 Task: Add a signature Maurice Nelson containing With sincere appreciation and gratitude, Maurice Nelson to email address softage.3@softage.net and add a folder Rules and regulations
Action: Mouse moved to (35, 83)
Screenshot: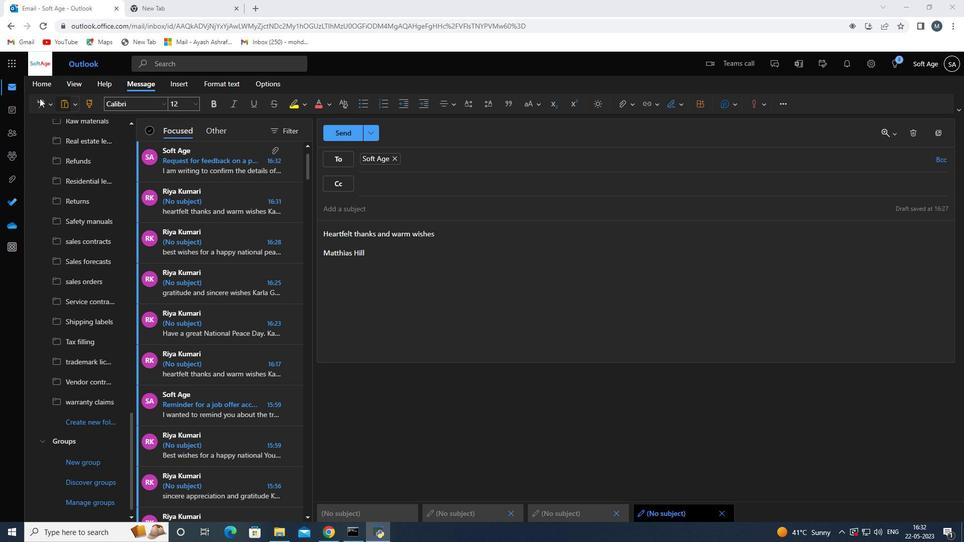 
Action: Mouse pressed left at (35, 83)
Screenshot: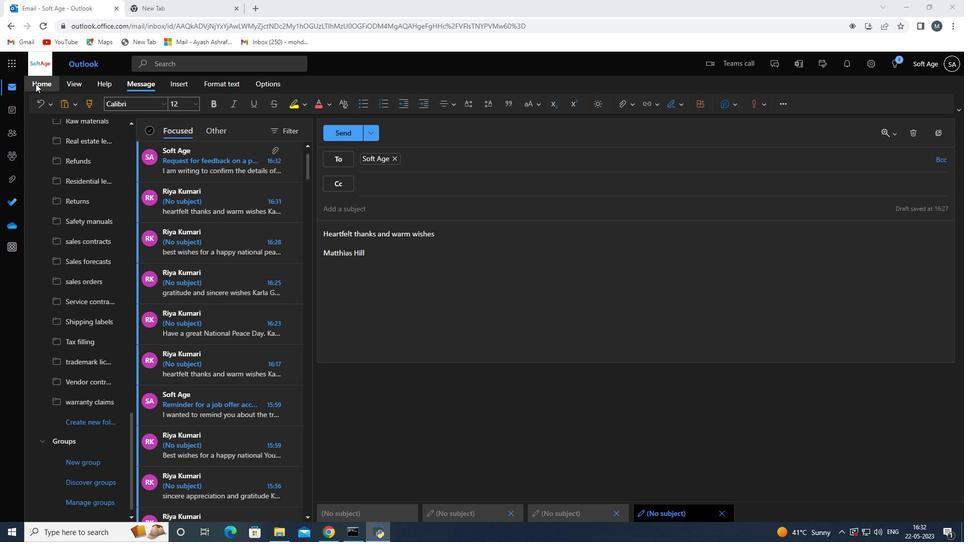 
Action: Mouse moved to (129, 101)
Screenshot: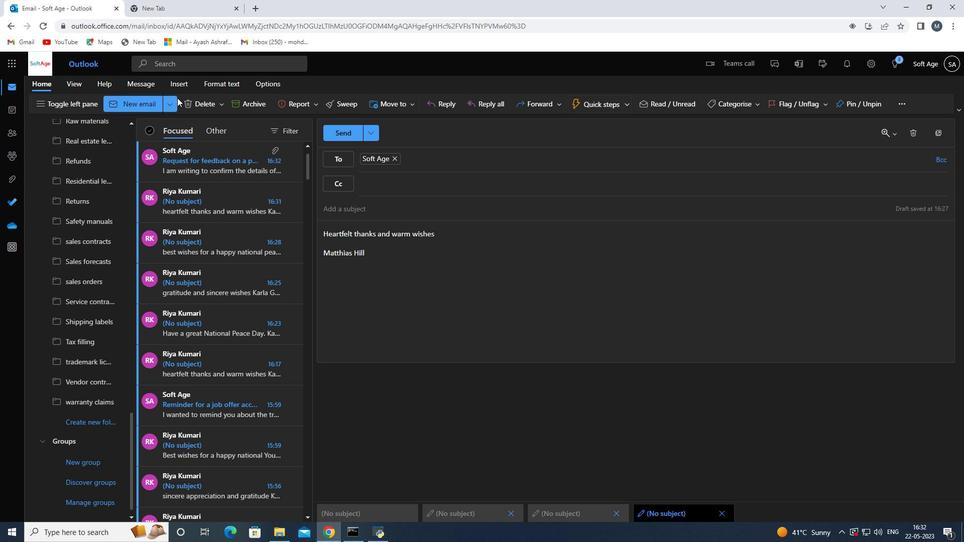 
Action: Mouse pressed left at (129, 101)
Screenshot: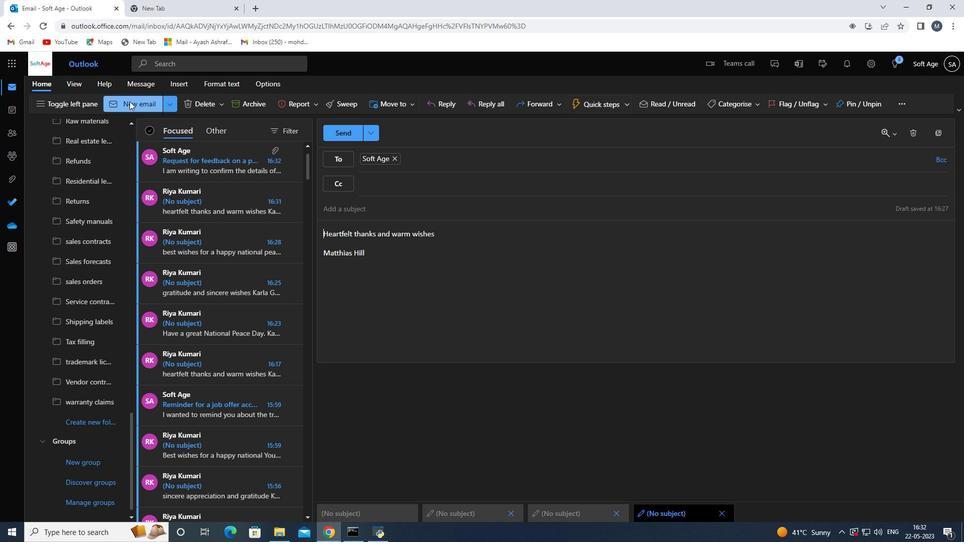 
Action: Mouse moved to (636, 107)
Screenshot: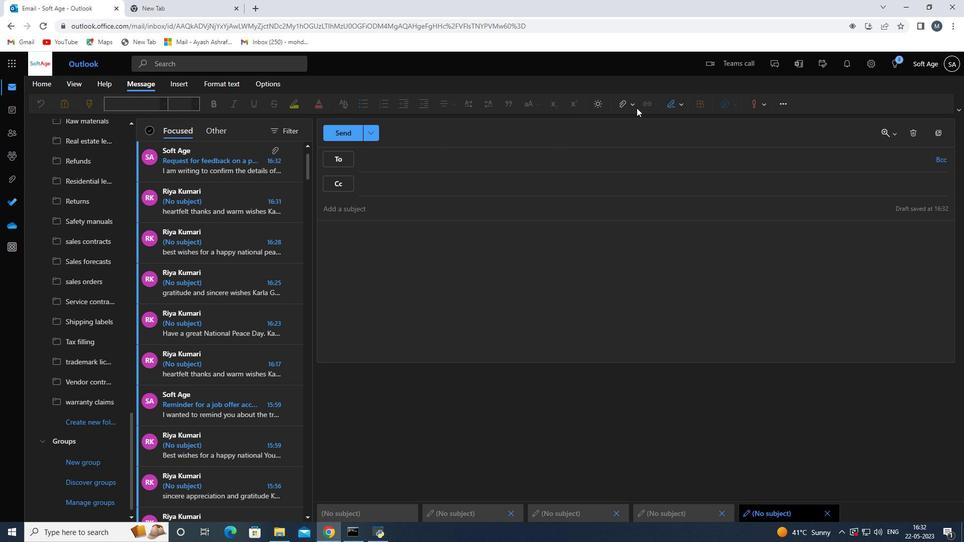 
Action: Mouse pressed left at (636, 107)
Screenshot: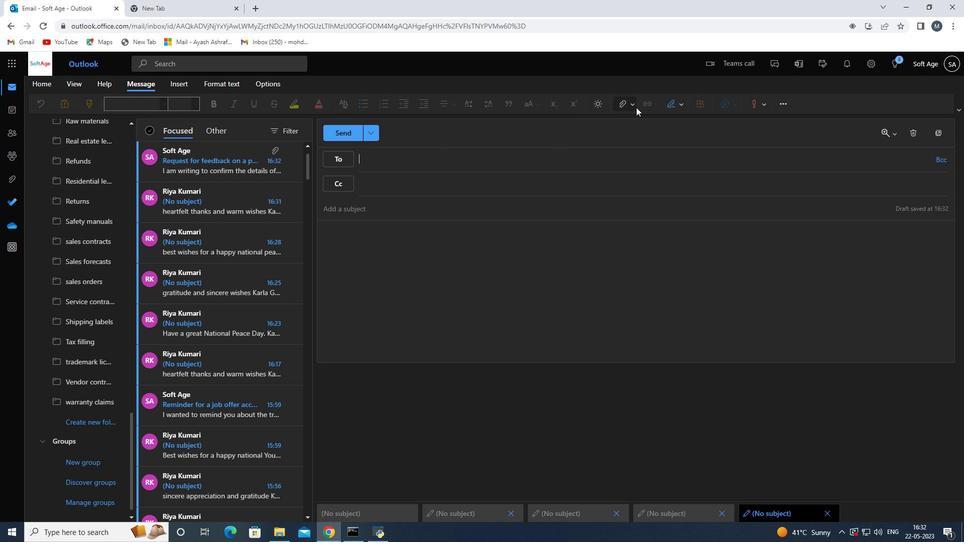 
Action: Mouse moved to (678, 108)
Screenshot: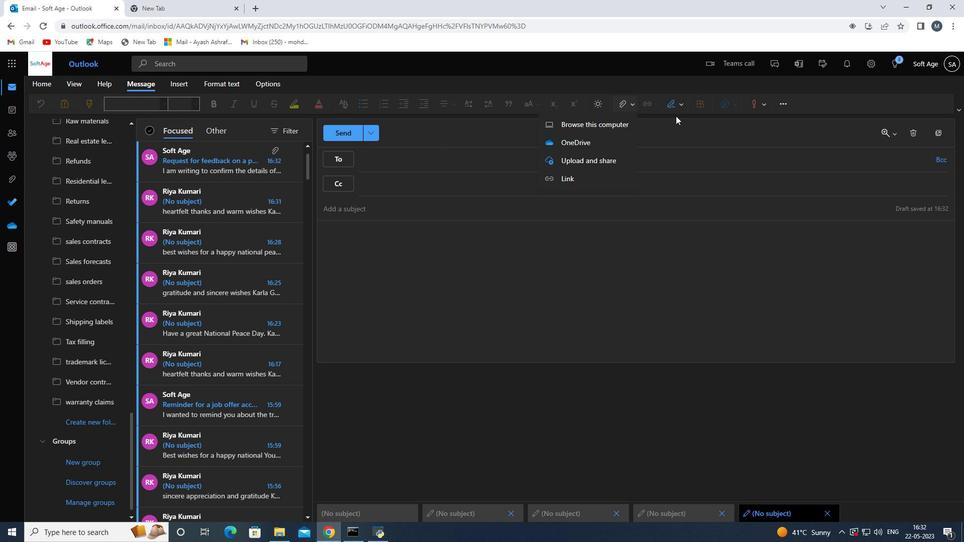 
Action: Mouse pressed left at (678, 108)
Screenshot: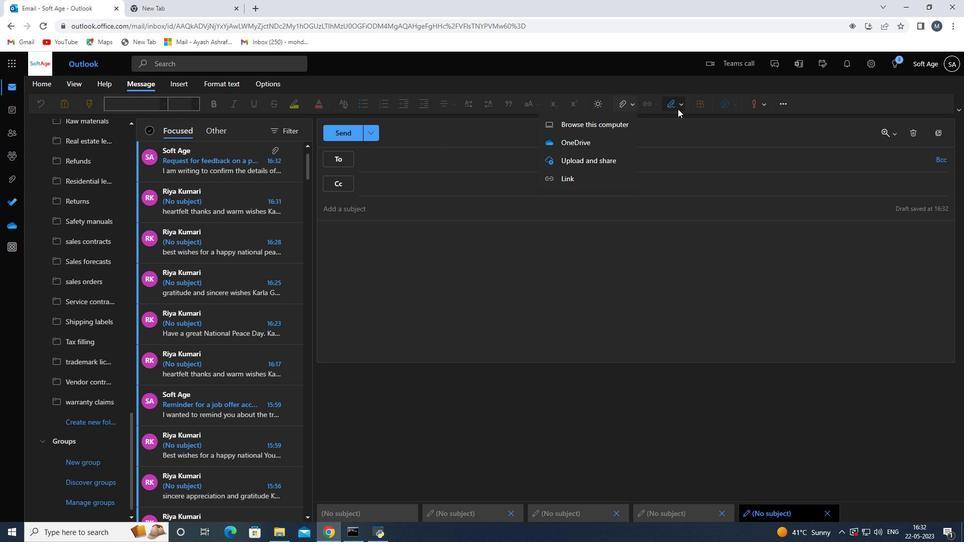 
Action: Mouse moved to (666, 144)
Screenshot: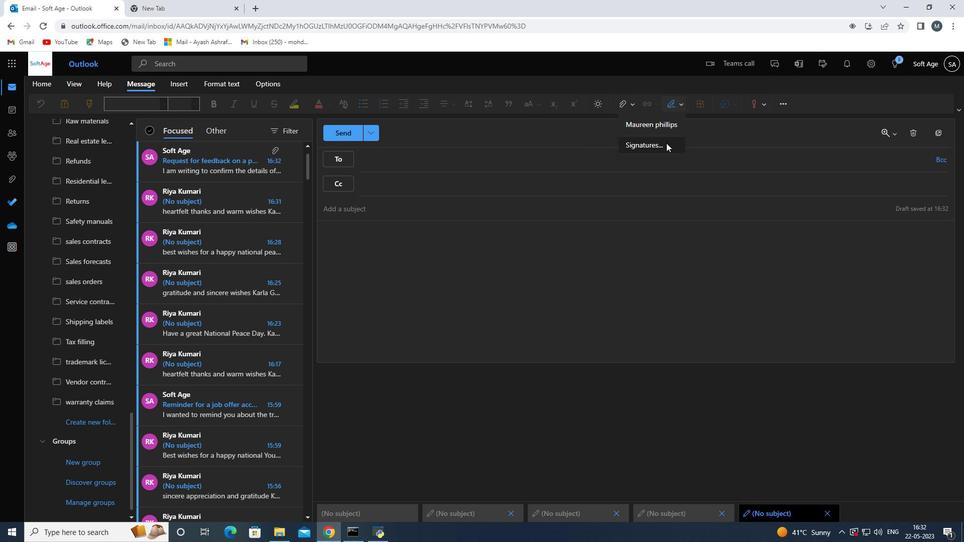 
Action: Mouse pressed left at (666, 144)
Screenshot: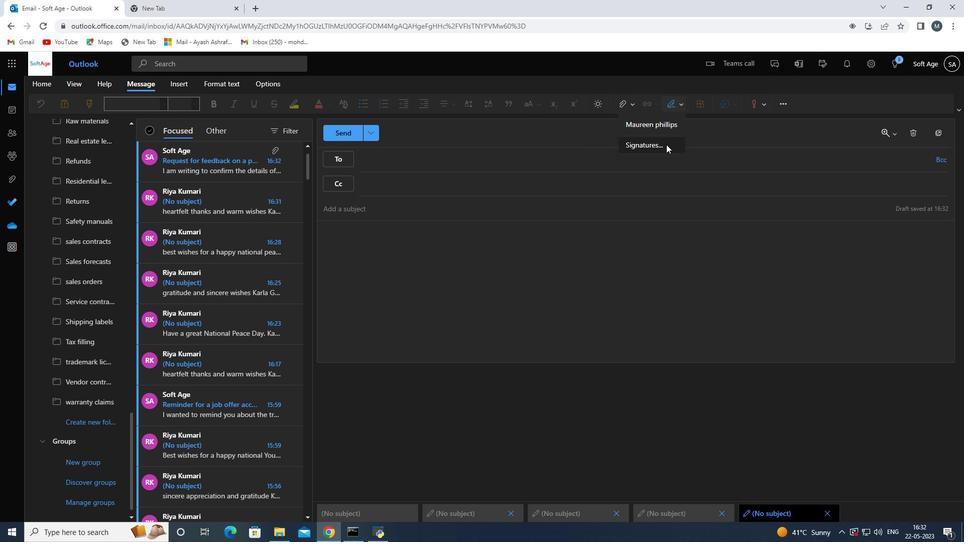 
Action: Mouse moved to (679, 183)
Screenshot: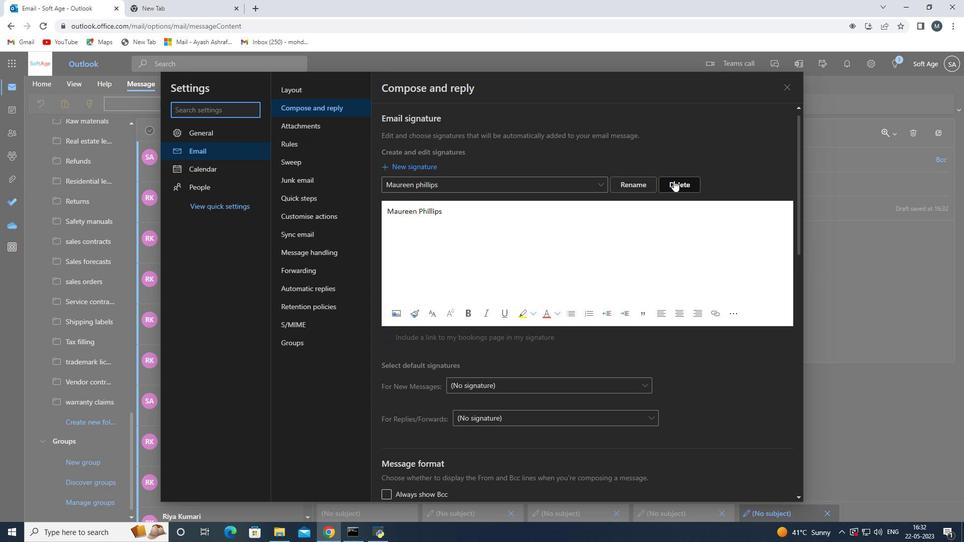 
Action: Mouse pressed left at (679, 183)
Screenshot: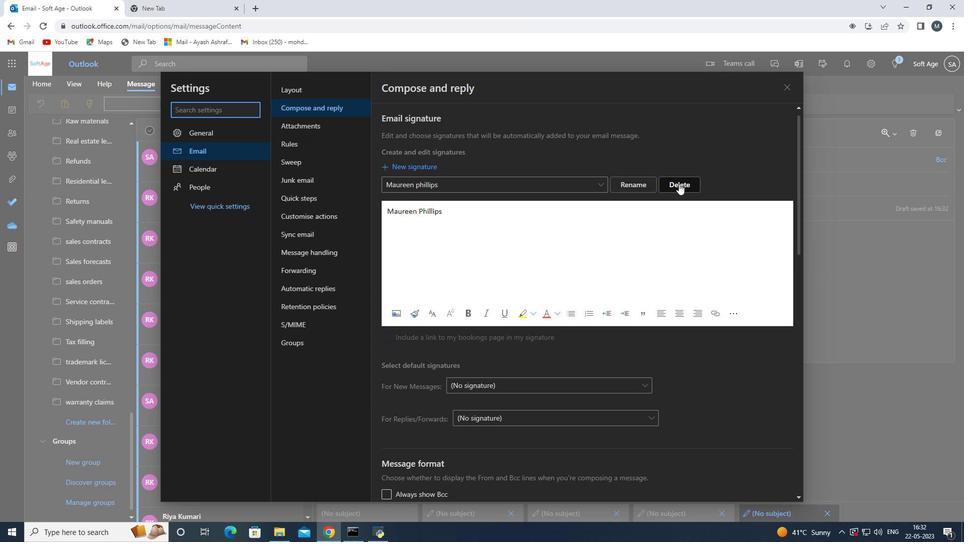 
Action: Mouse moved to (493, 184)
Screenshot: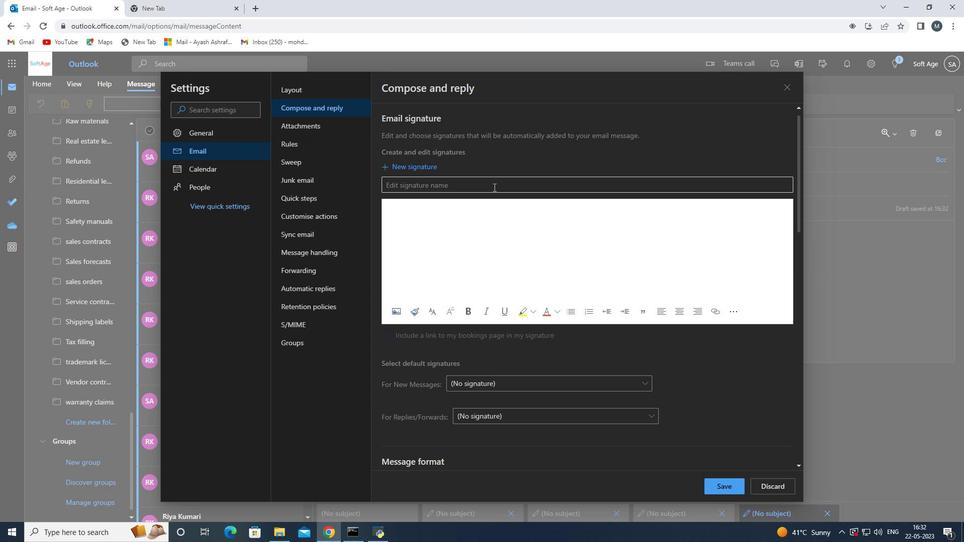 
Action: Mouse pressed left at (493, 184)
Screenshot: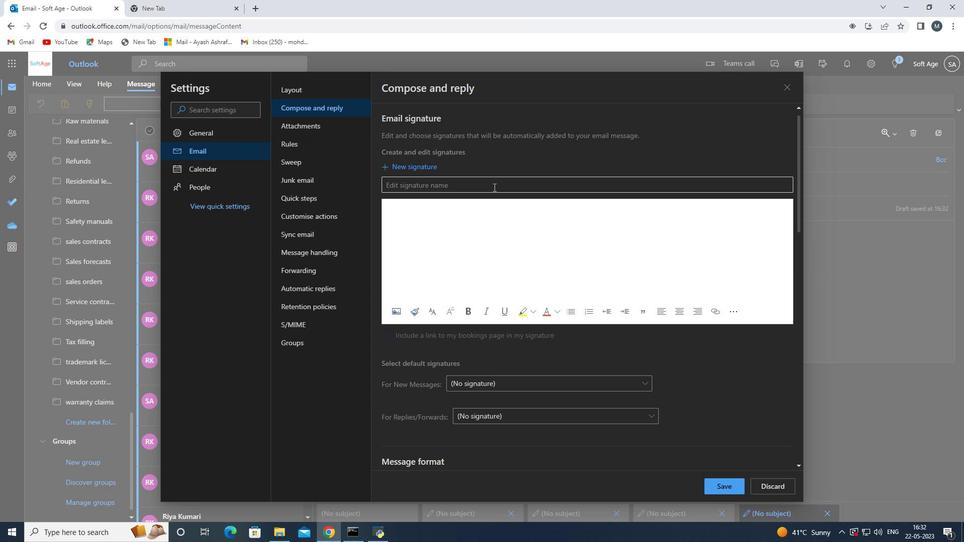 
Action: Key pressed <Key.shift>Maurice<Key.space><Key.shift>Nelson<Key.space>
Screenshot: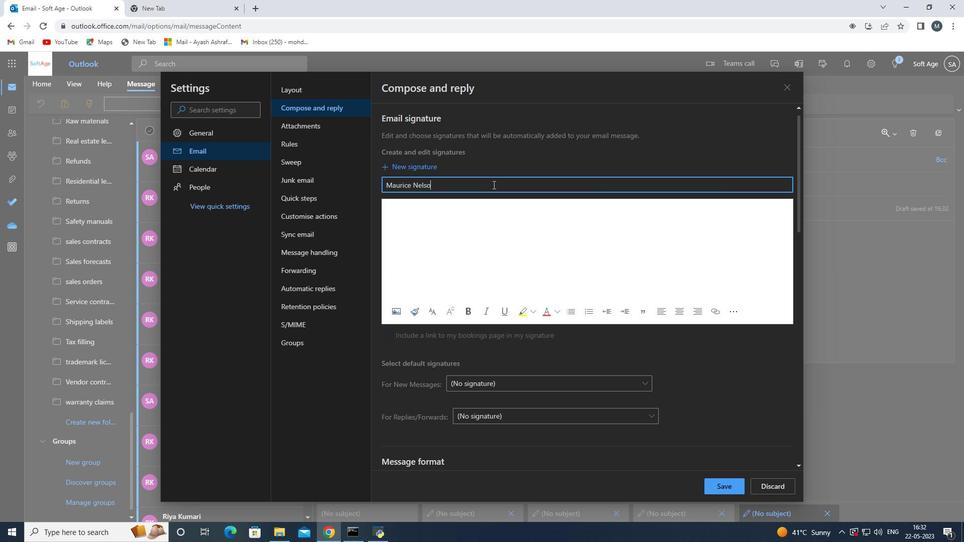 
Action: Mouse moved to (473, 210)
Screenshot: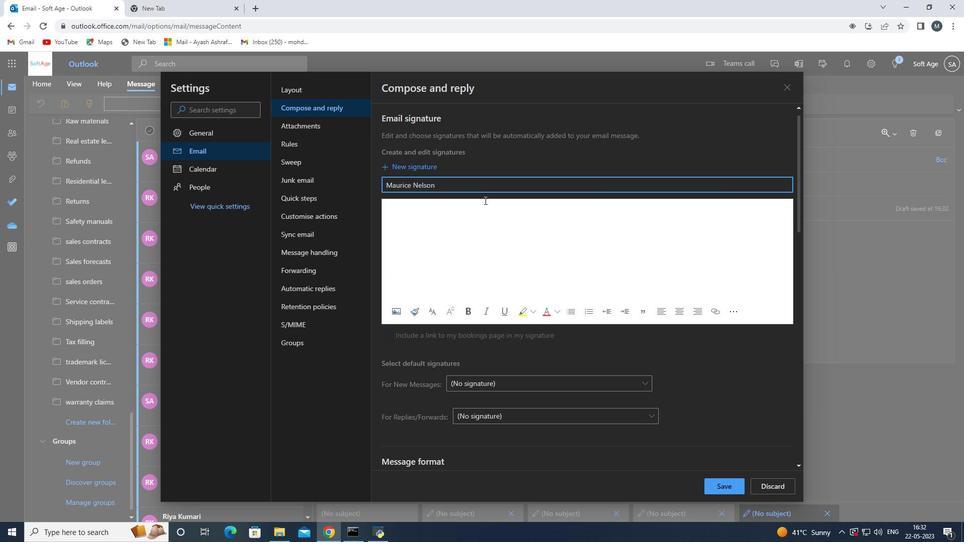 
Action: Mouse pressed left at (473, 210)
Screenshot: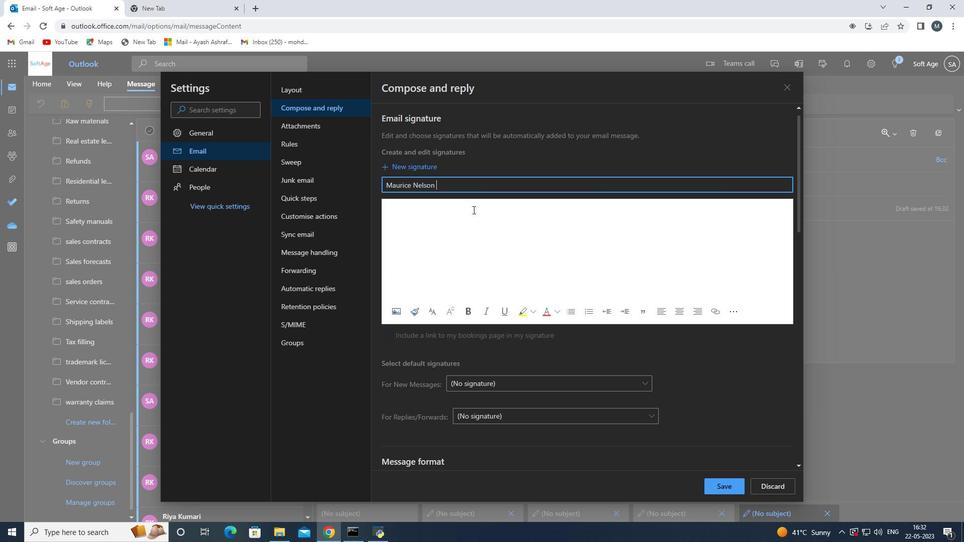 
Action: Key pressed <Key.shift>Maurice<Key.space><Key.shift>Nelson<Key.space>
Screenshot: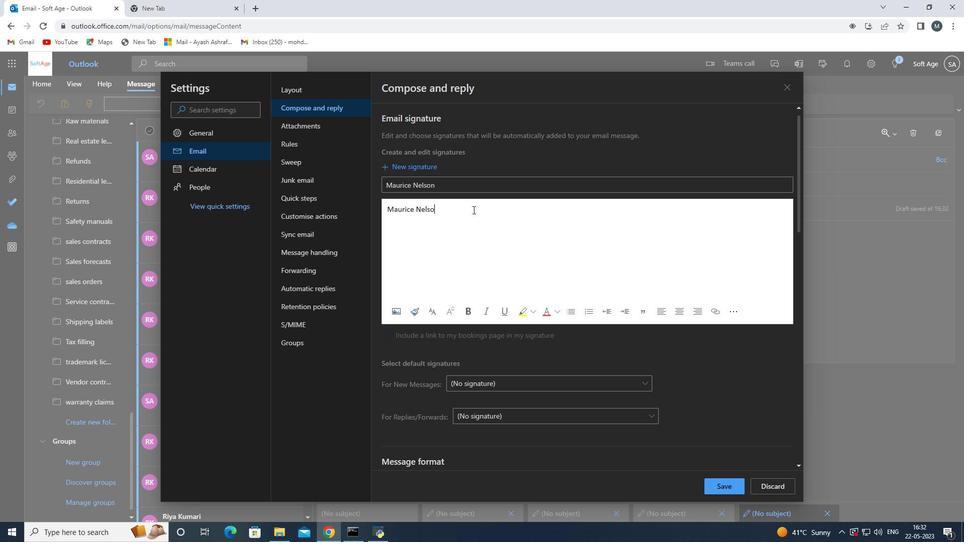 
Action: Mouse moved to (708, 481)
Screenshot: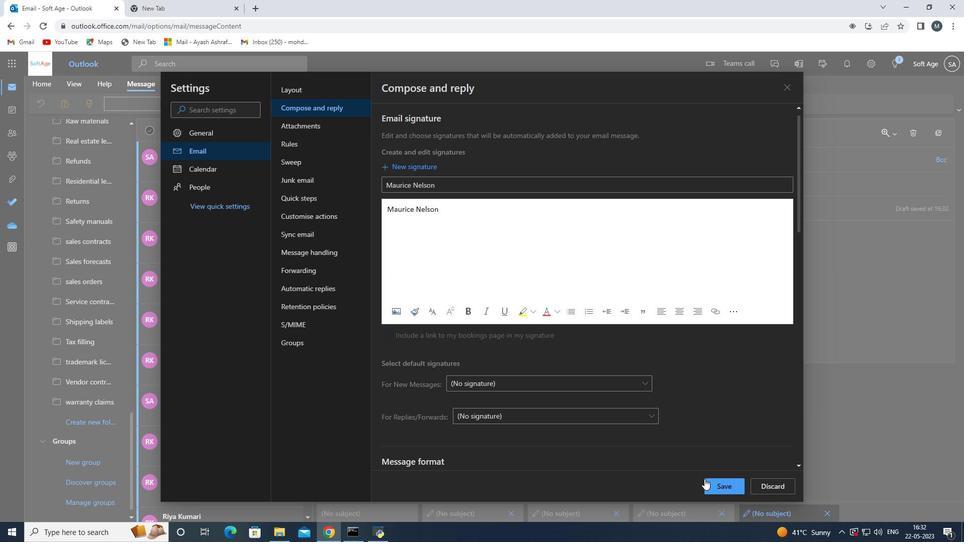 
Action: Mouse pressed left at (708, 481)
Screenshot: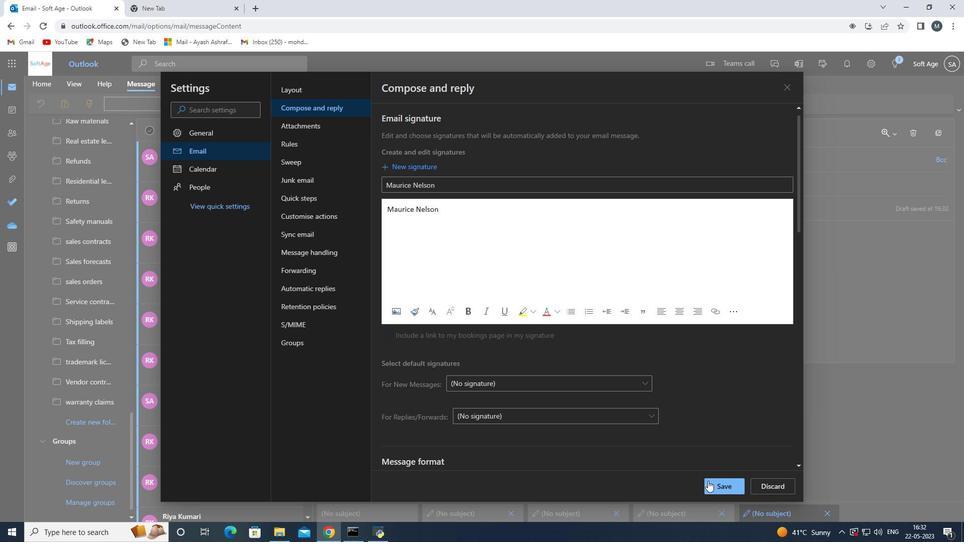 
Action: Mouse moved to (785, 87)
Screenshot: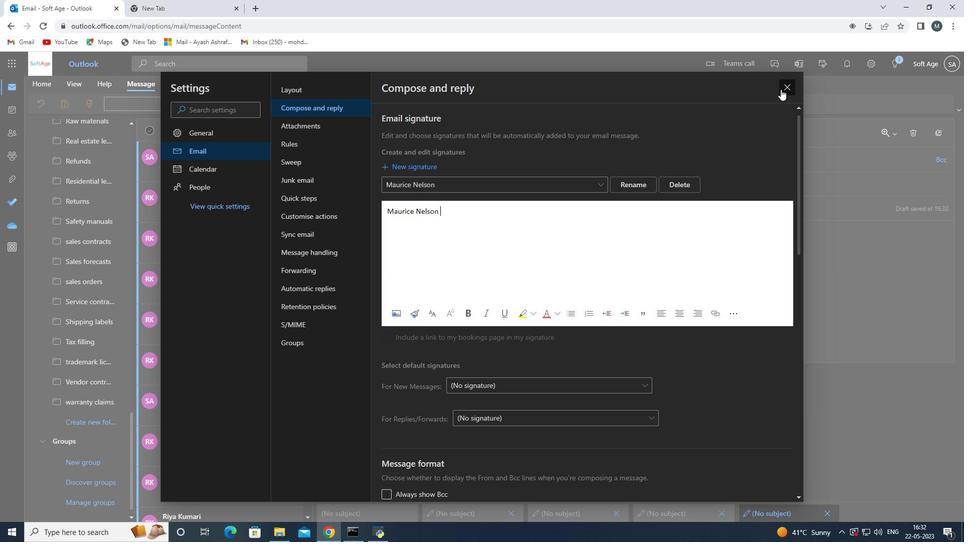 
Action: Mouse pressed left at (785, 87)
Screenshot: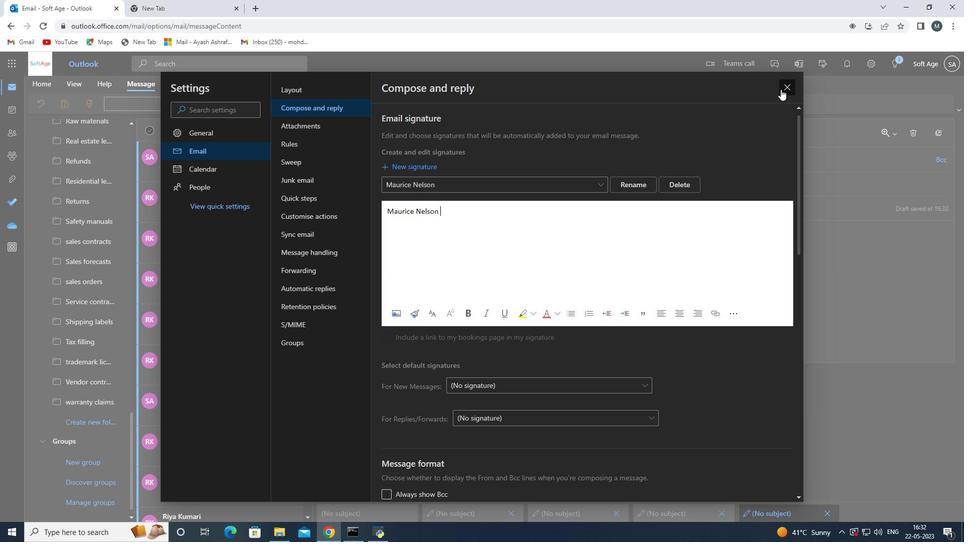 
Action: Mouse moved to (413, 224)
Screenshot: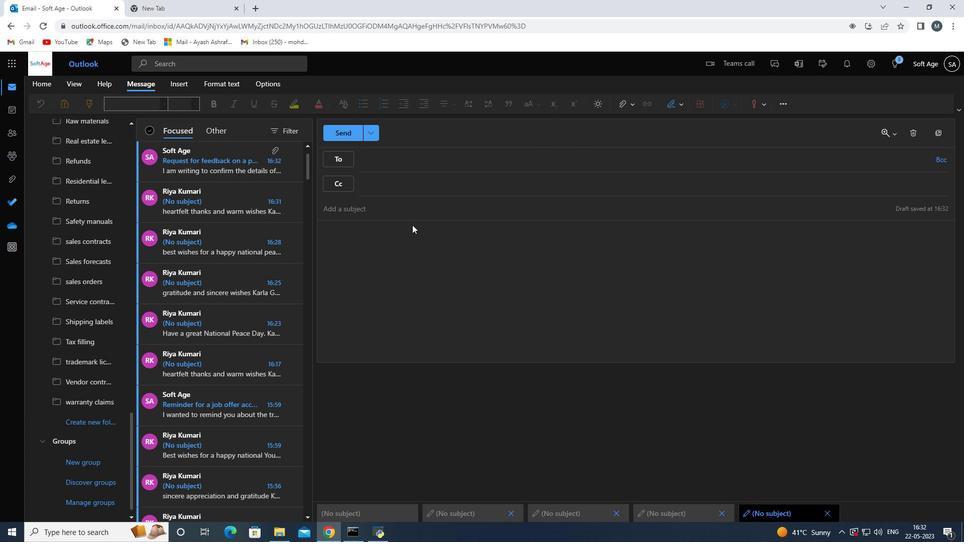 
Action: Mouse pressed left at (413, 224)
Screenshot: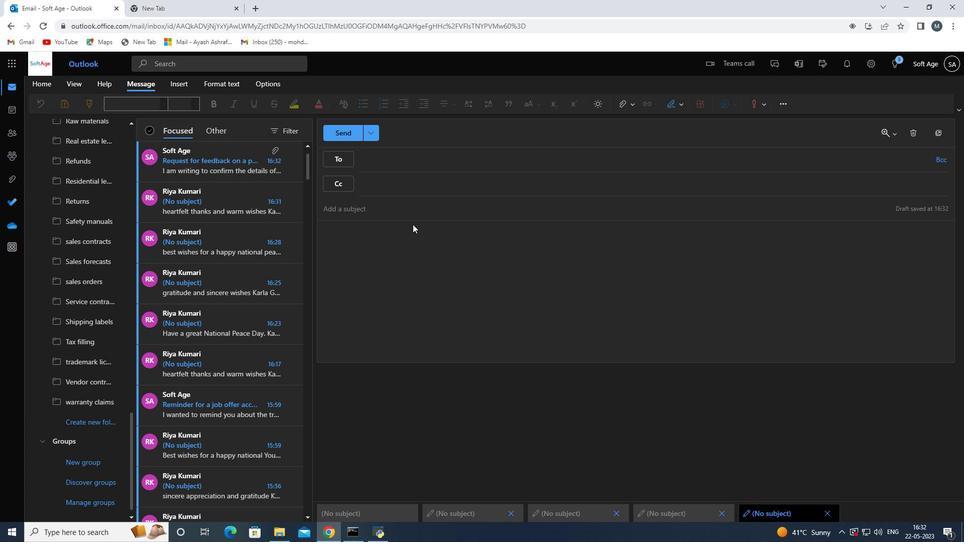 
Action: Mouse moved to (408, 235)
Screenshot: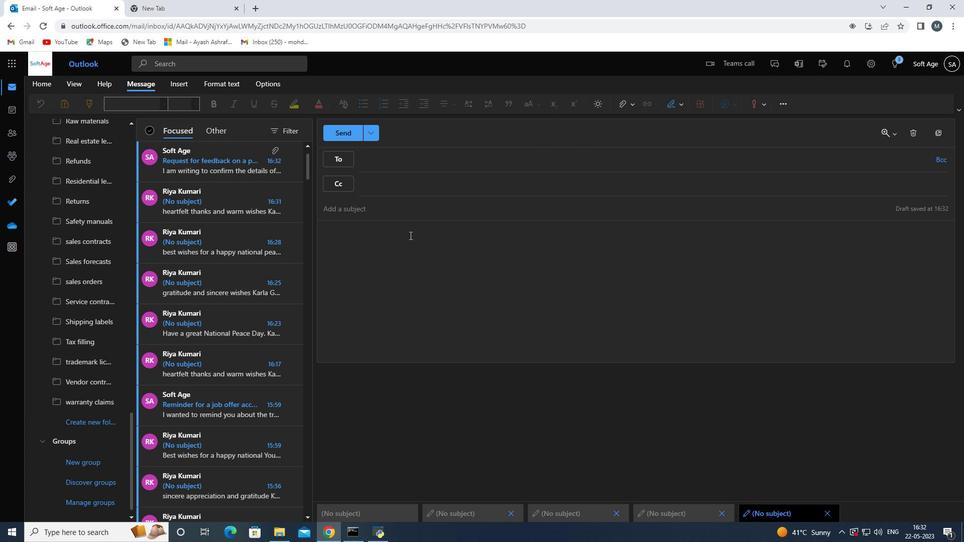 
Action: Mouse pressed left at (408, 235)
Screenshot: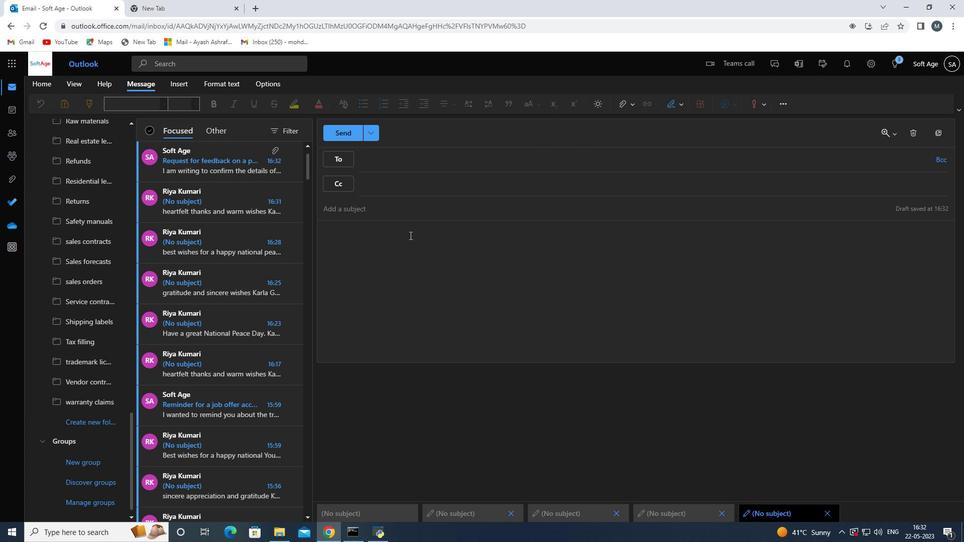 
Action: Mouse moved to (404, 238)
Screenshot: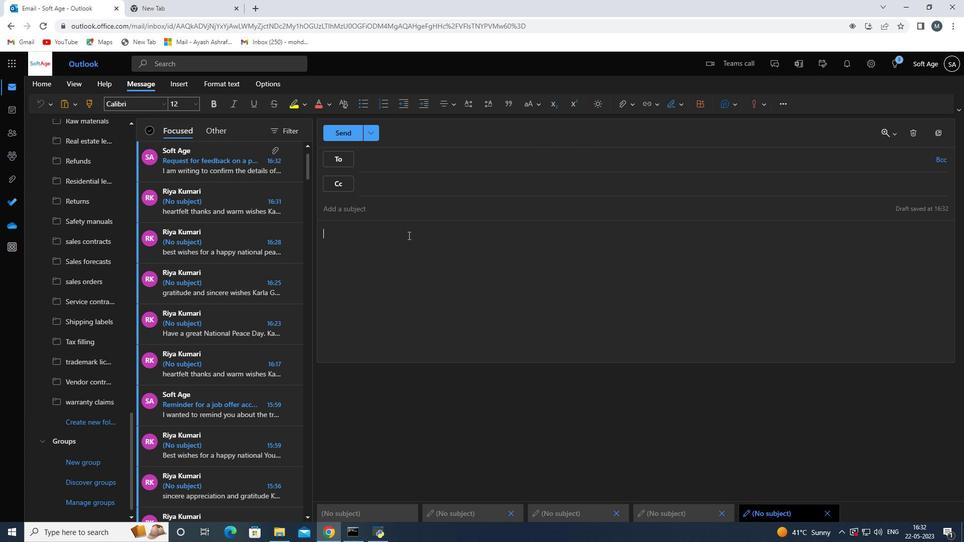 
Action: Key pressed <Key.shift>With<Key.space>sincere<Key.space>appreciation<Key.space>and<Key.space>gratitude<Key.space>
Screenshot: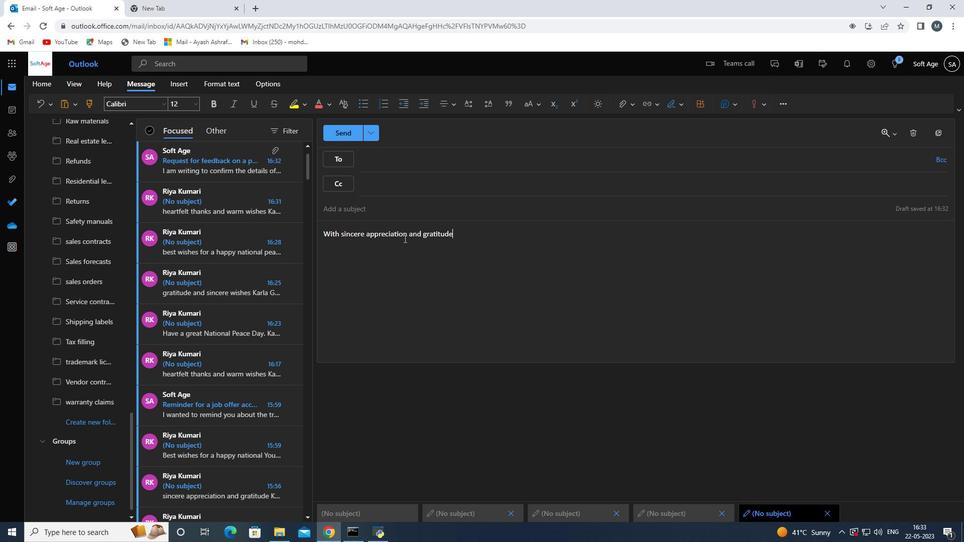 
Action: Mouse moved to (683, 102)
Screenshot: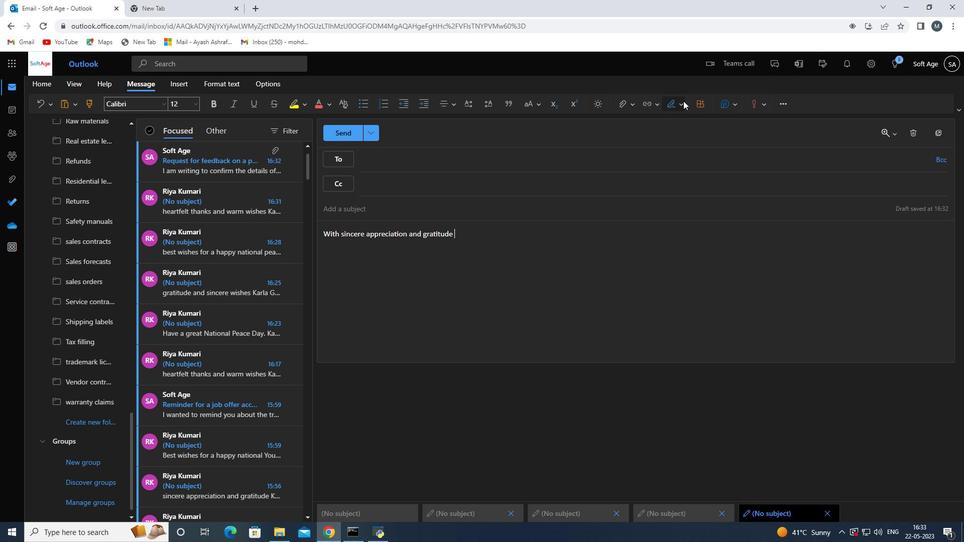 
Action: Mouse pressed left at (683, 102)
Screenshot: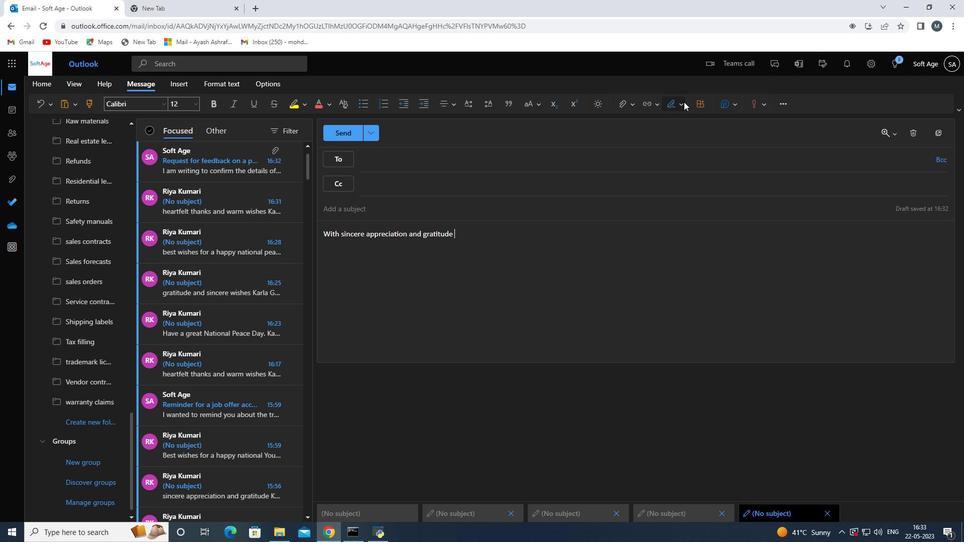 
Action: Mouse moved to (664, 129)
Screenshot: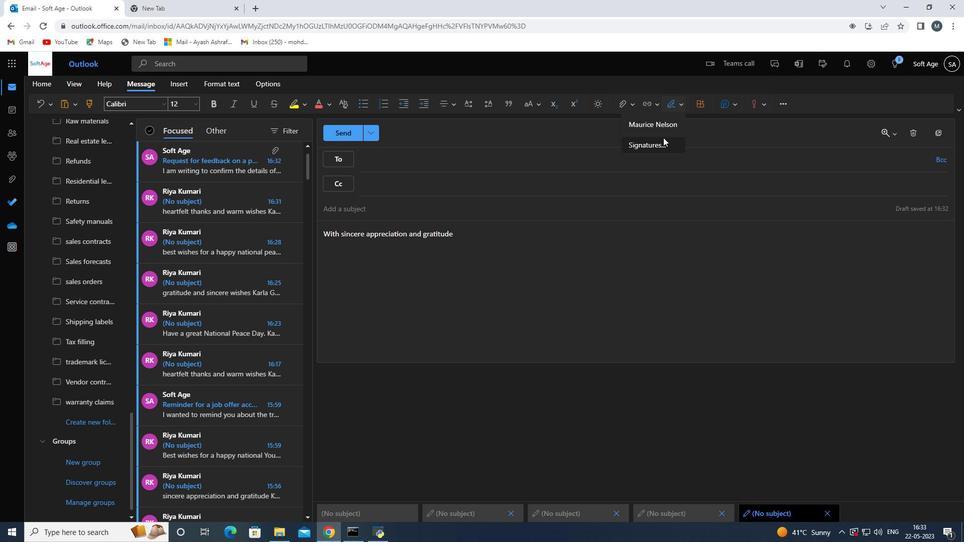 
Action: Mouse pressed left at (664, 129)
Screenshot: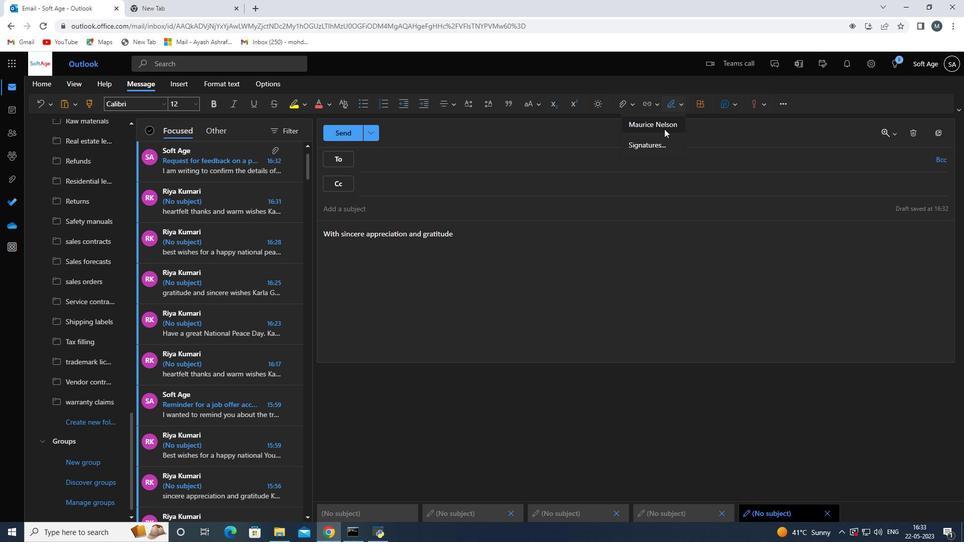 
Action: Mouse moved to (410, 162)
Screenshot: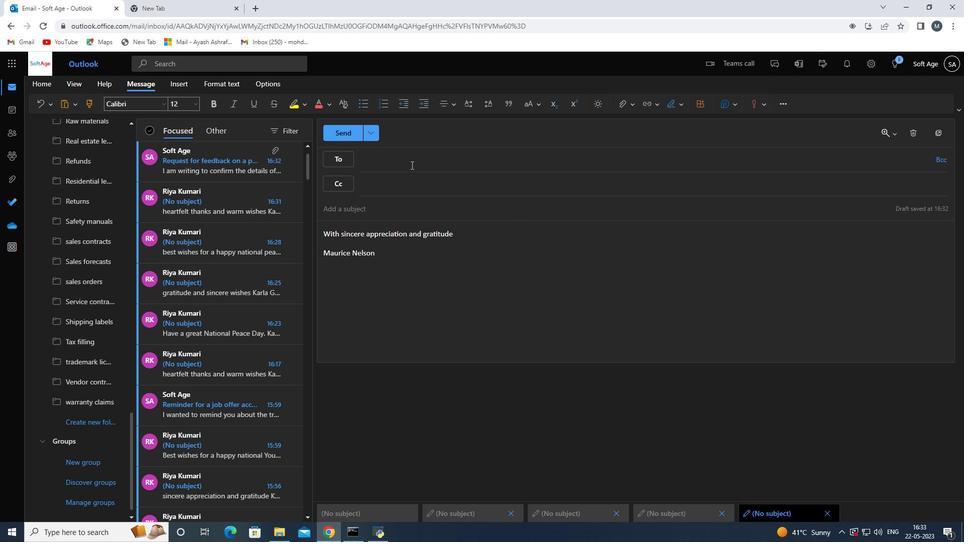 
Action: Mouse pressed left at (410, 162)
Screenshot: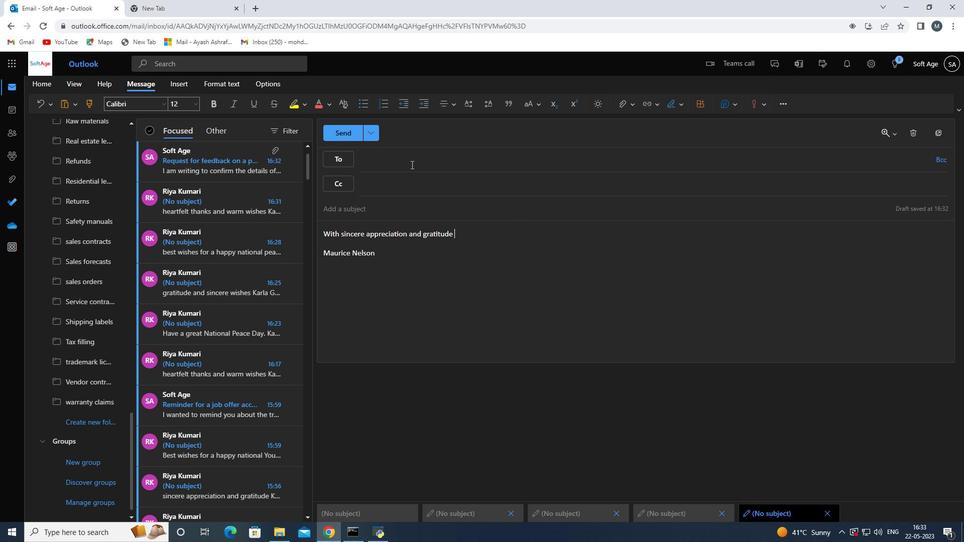 
Action: Key pressed softage.3<Key.shift>2softage.net
Screenshot: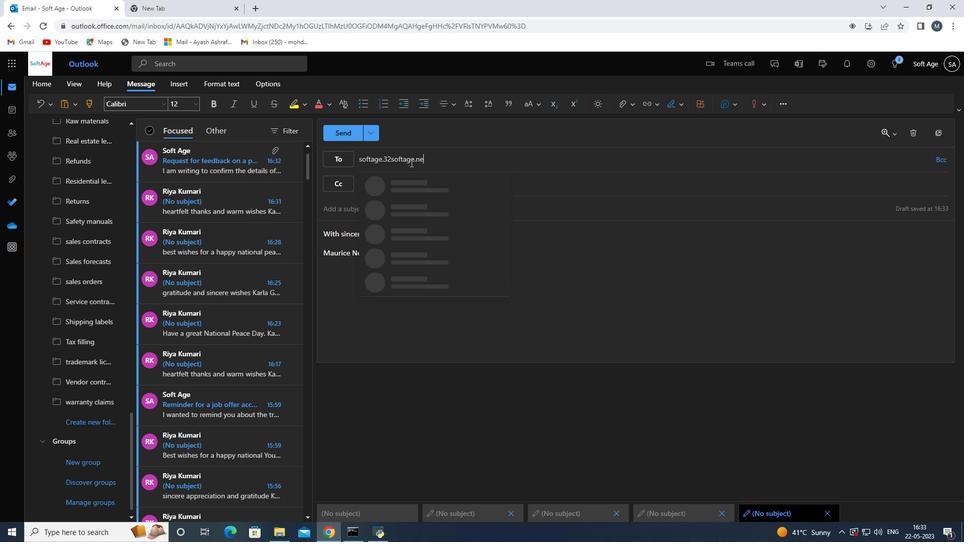 
Action: Mouse moved to (391, 158)
Screenshot: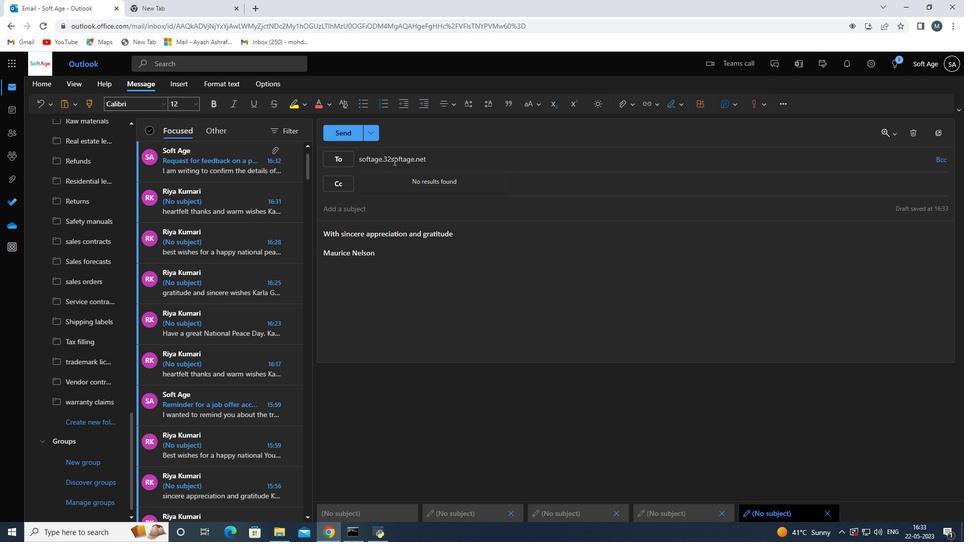 
Action: Mouse pressed left at (391, 158)
Screenshot: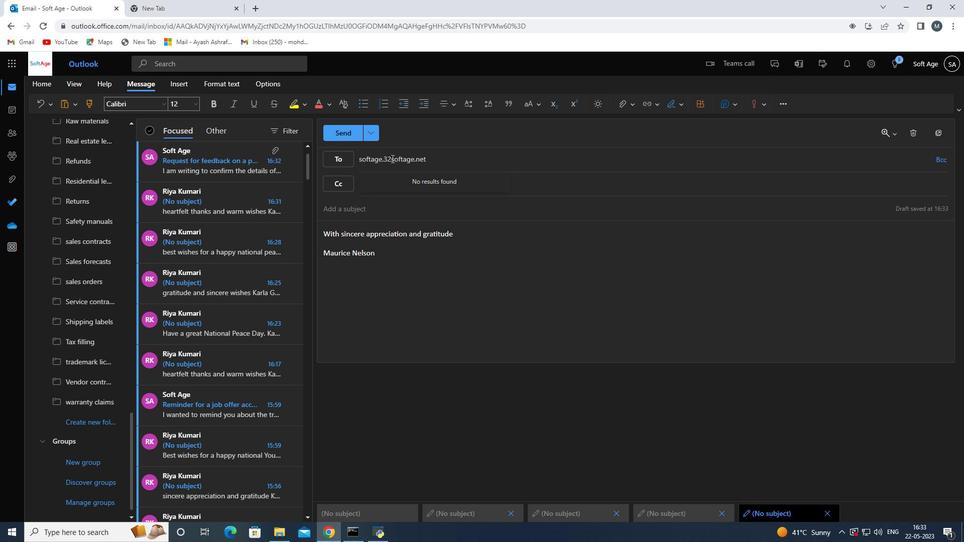 
Action: Mouse moved to (402, 164)
Screenshot: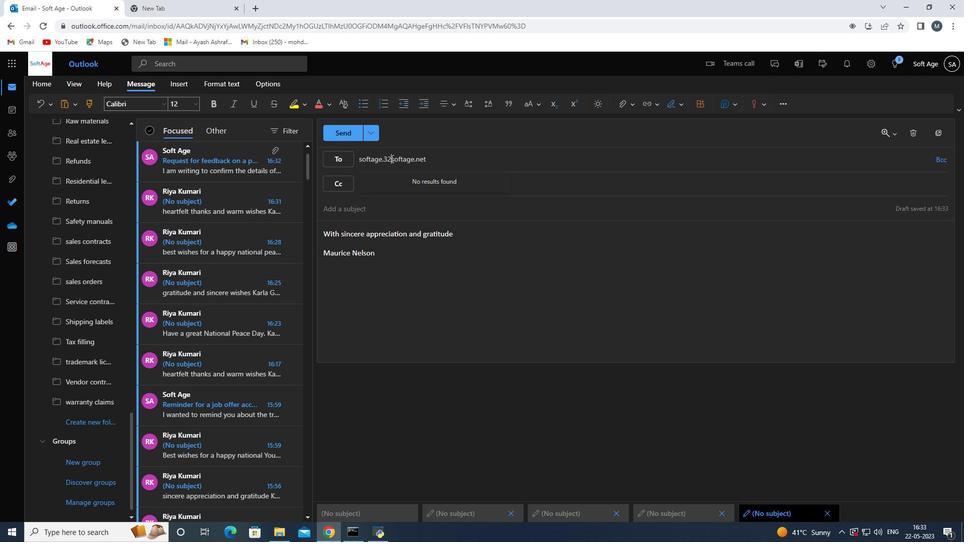 
Action: Key pressed <Key.backspace><Key.shift>@
Screenshot: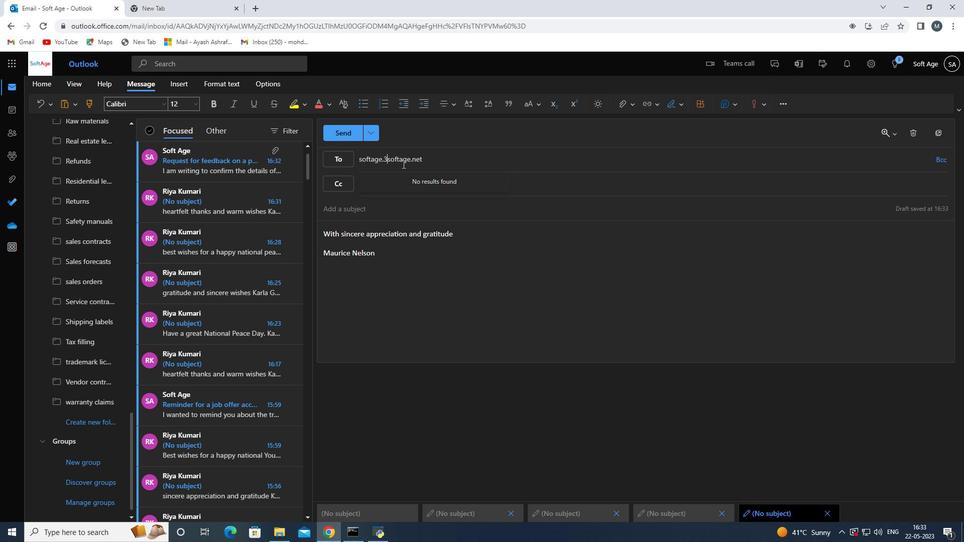 
Action: Mouse moved to (420, 194)
Screenshot: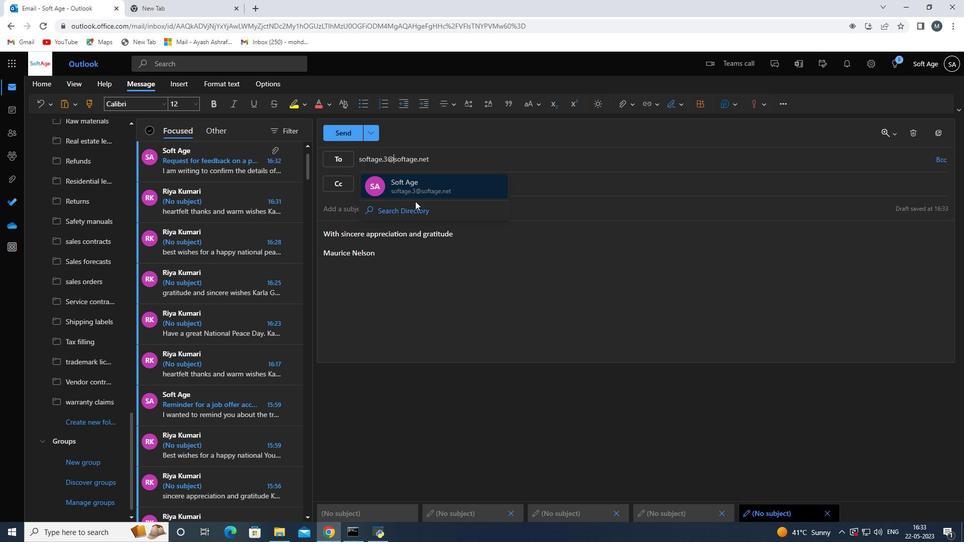 
Action: Mouse pressed left at (420, 194)
Screenshot: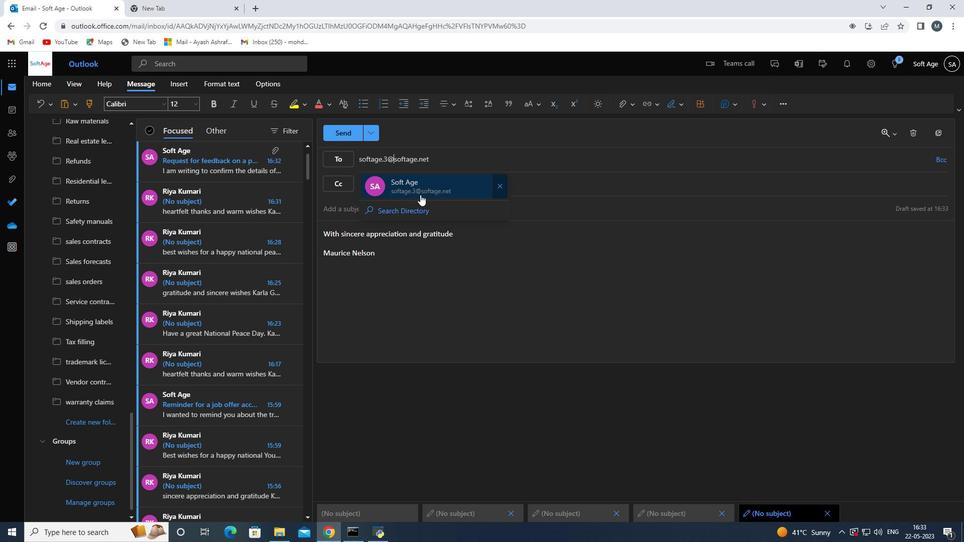 
Action: Mouse moved to (100, 423)
Screenshot: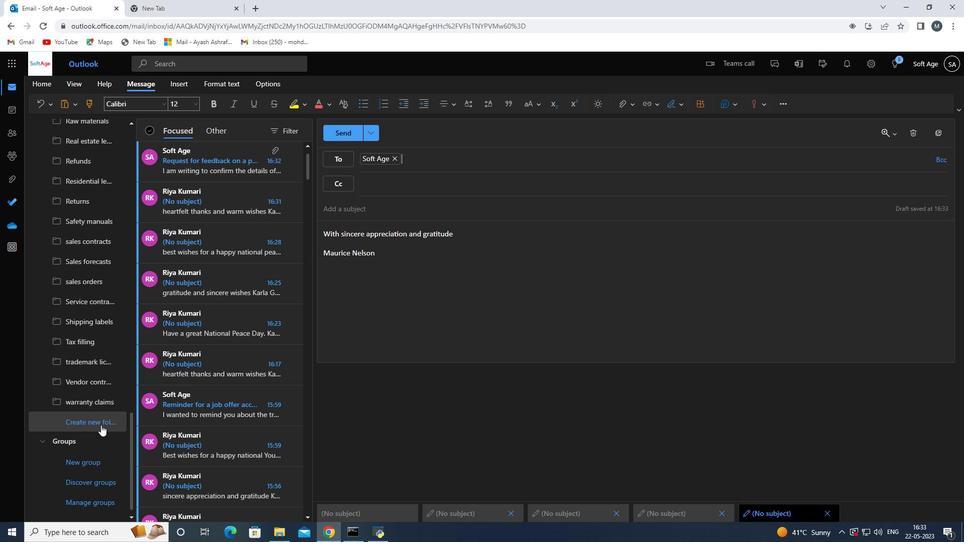 
Action: Mouse pressed left at (100, 423)
Screenshot: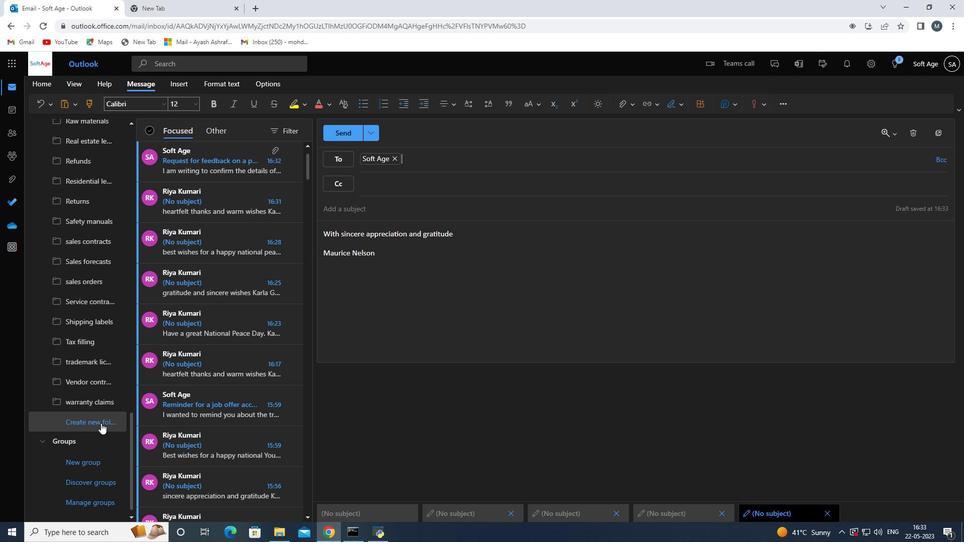
Action: Mouse moved to (82, 427)
Screenshot: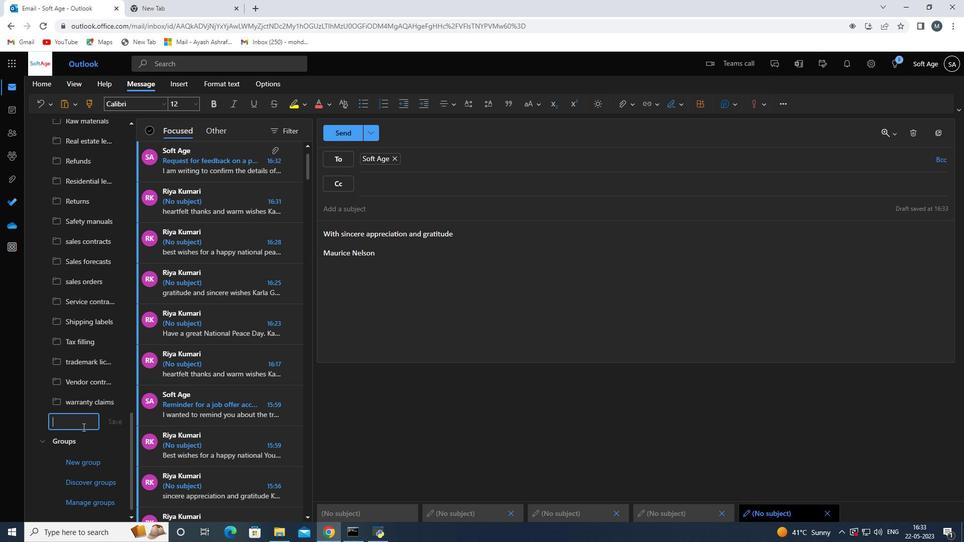 
Action: Mouse pressed left at (82, 427)
Screenshot: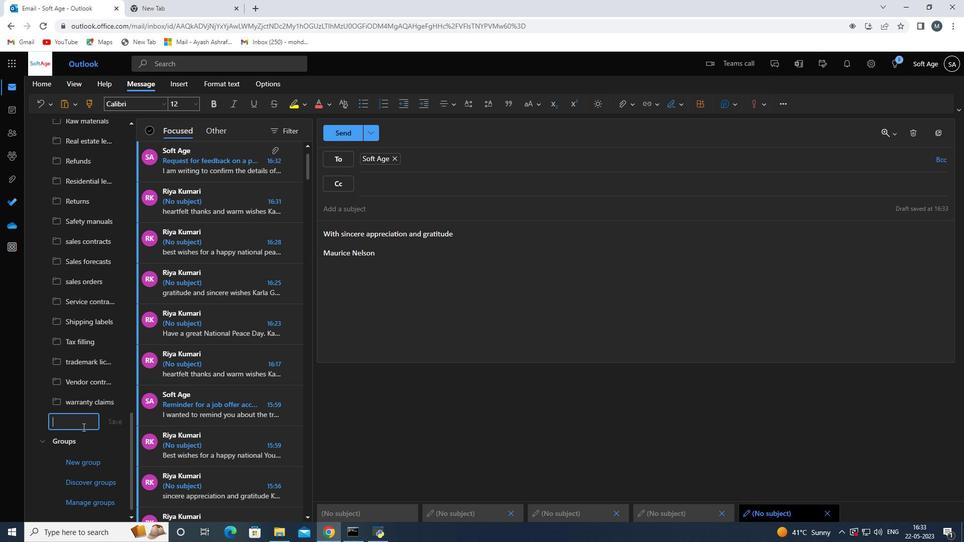 
Action: Mouse moved to (81, 427)
Screenshot: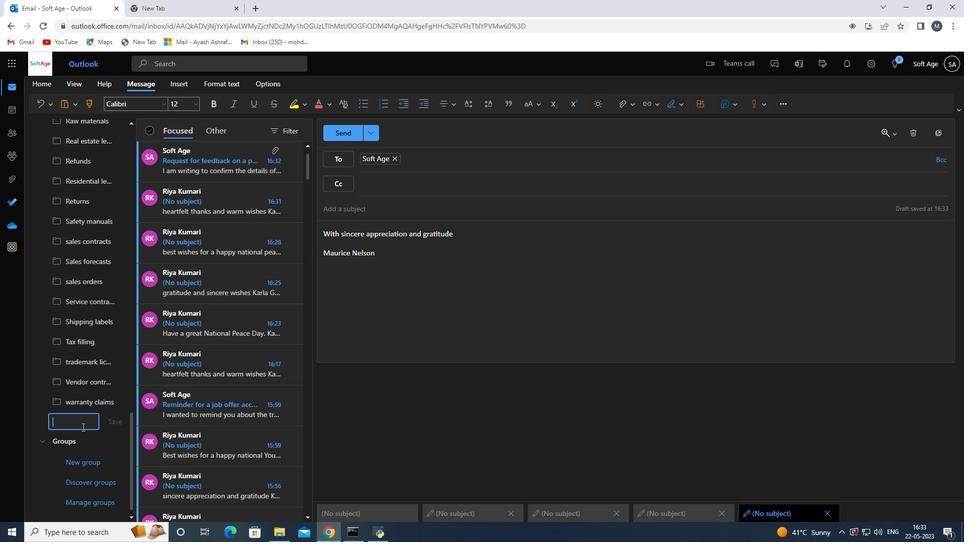 
Action: Key pressed <Key.shift>rules<Key.space>and<Key.space>regulations<Key.space>
Screenshot: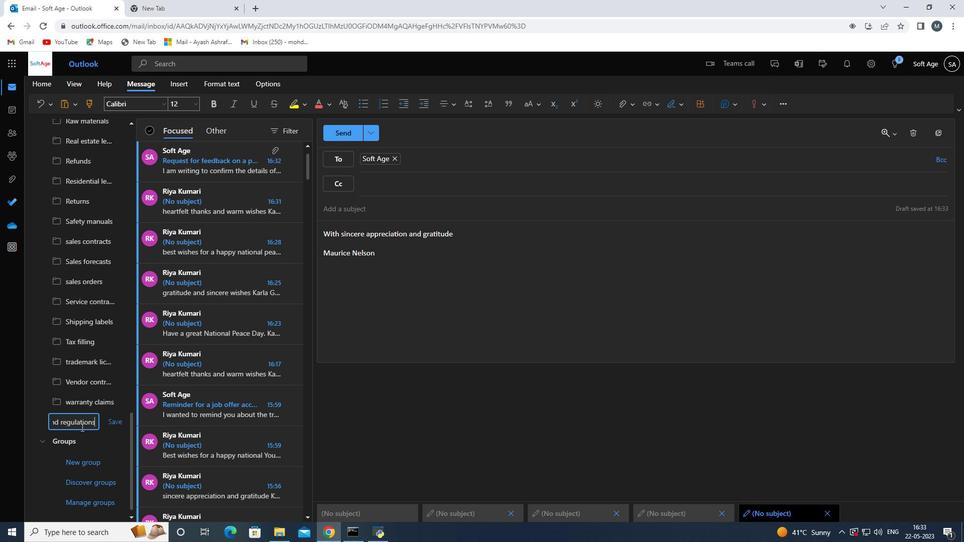 
Action: Mouse moved to (107, 425)
Screenshot: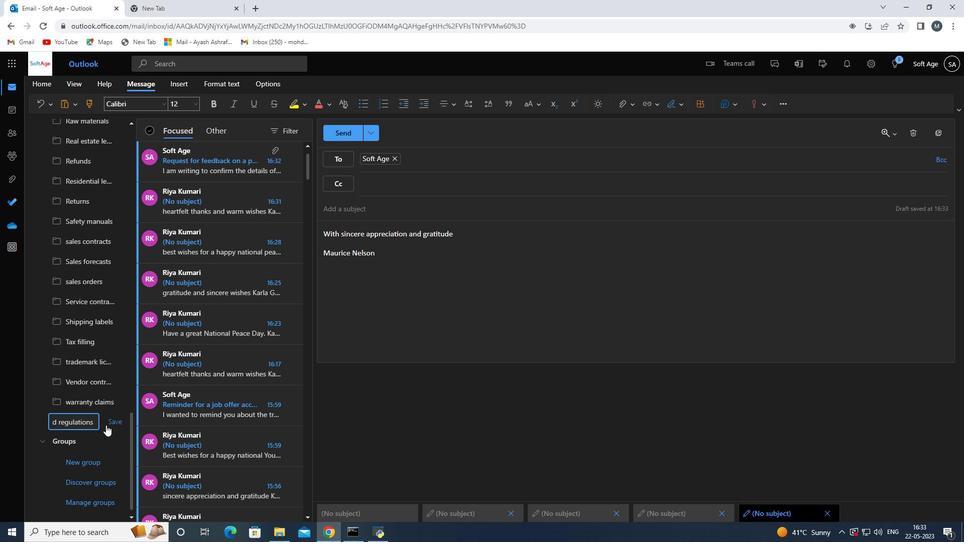 
Action: Mouse pressed left at (107, 425)
Screenshot: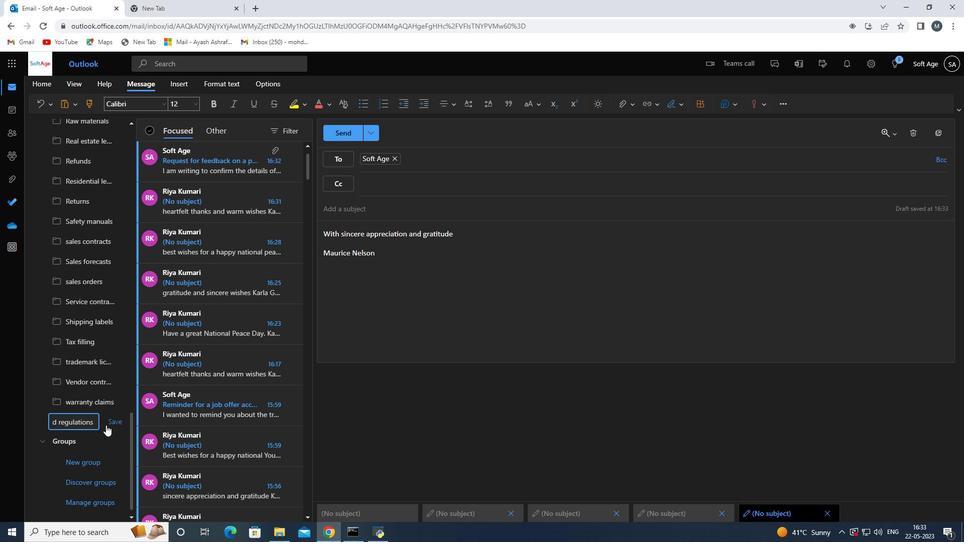 
Action: Mouse moved to (281, 362)
Screenshot: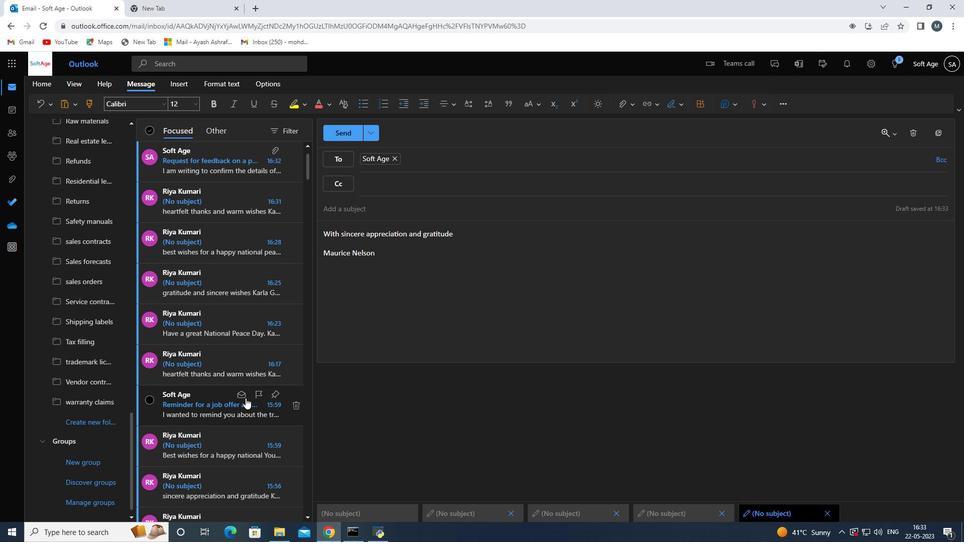 
Action: Mouse scrolled (281, 363) with delta (0, 0)
Screenshot: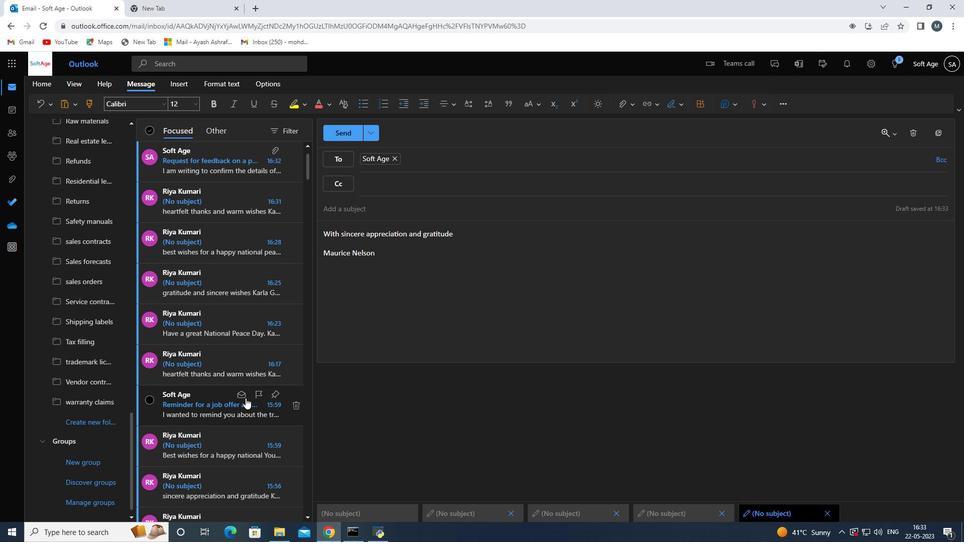 
Action: Mouse moved to (284, 357)
Screenshot: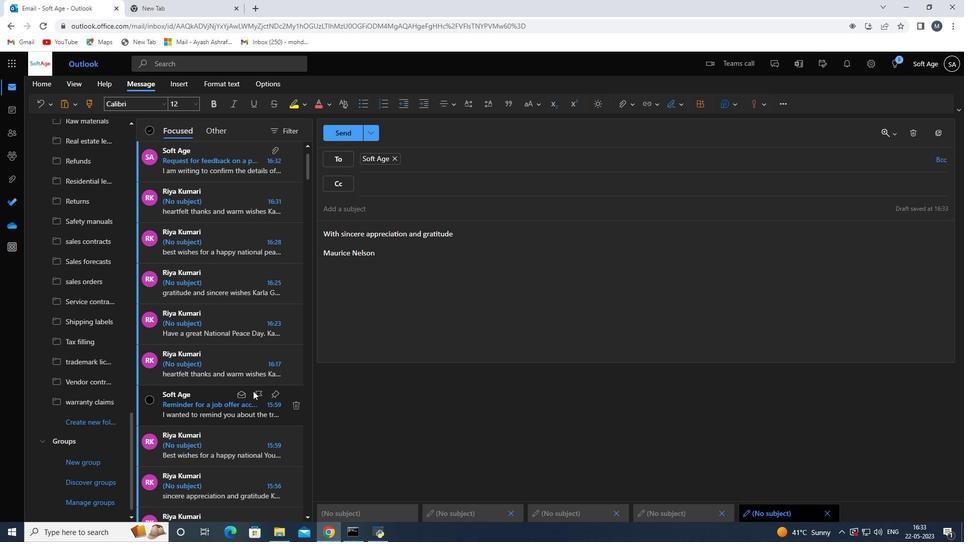 
Action: Mouse scrolled (284, 357) with delta (0, 0)
Screenshot: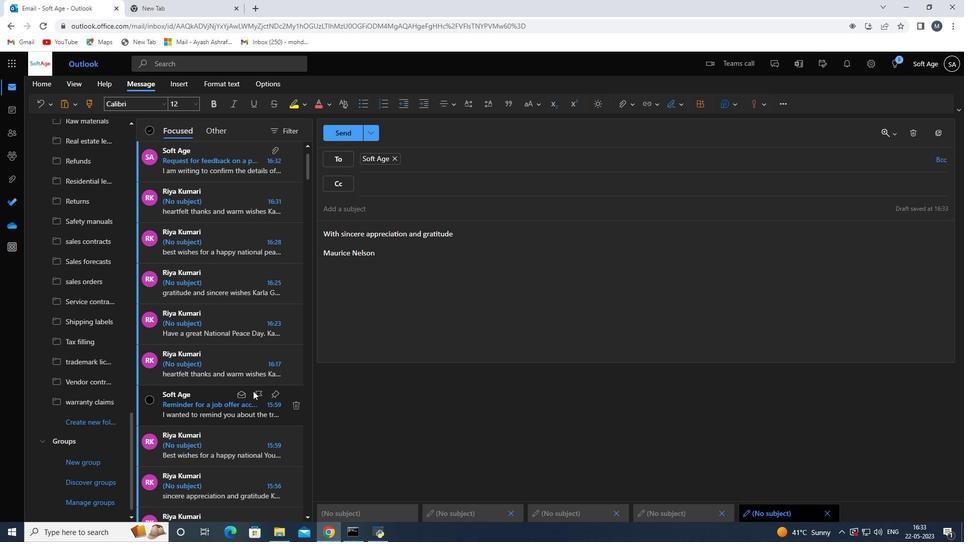 
Action: Mouse moved to (286, 354)
Screenshot: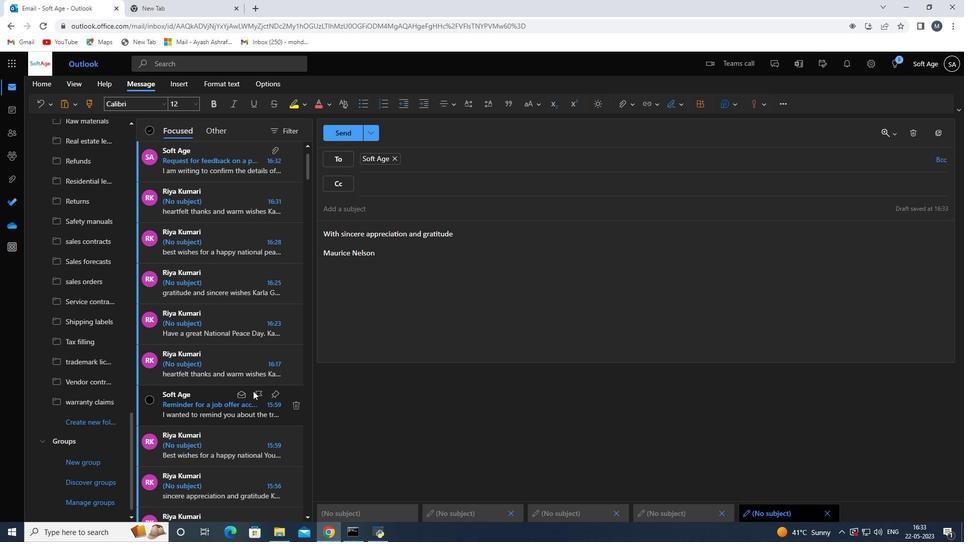 
Action: Mouse scrolled (286, 354) with delta (0, 0)
Screenshot: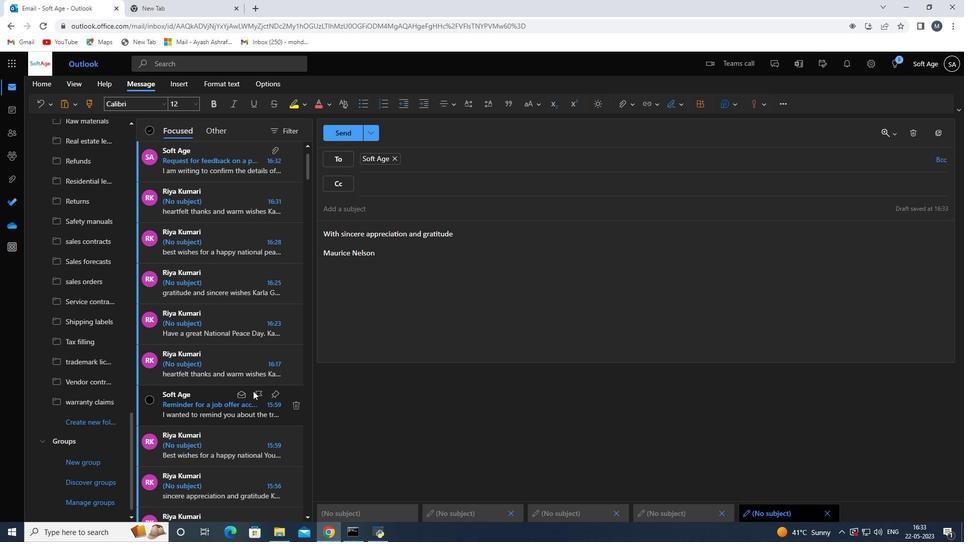 
Action: Mouse moved to (286, 352)
Screenshot: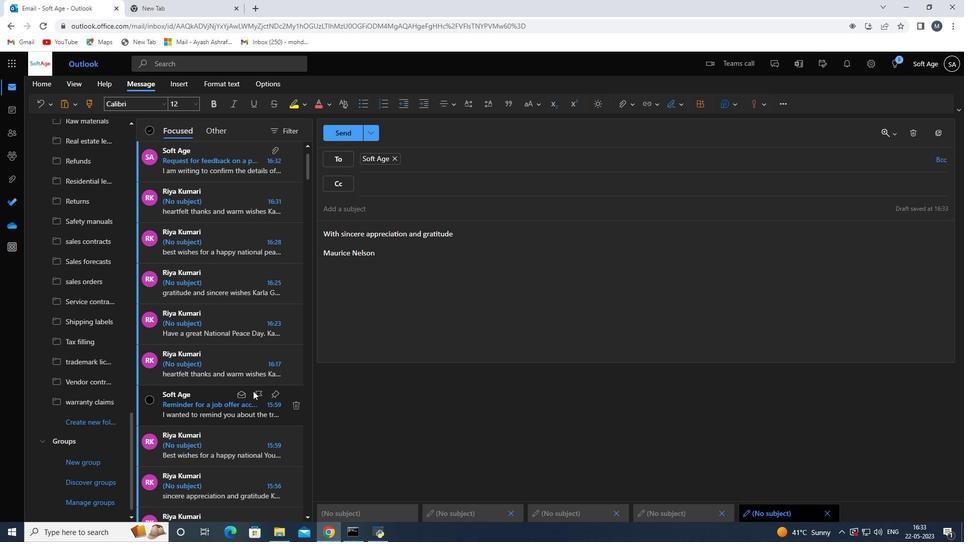 
Action: Mouse scrolled (286, 353) with delta (0, 0)
Screenshot: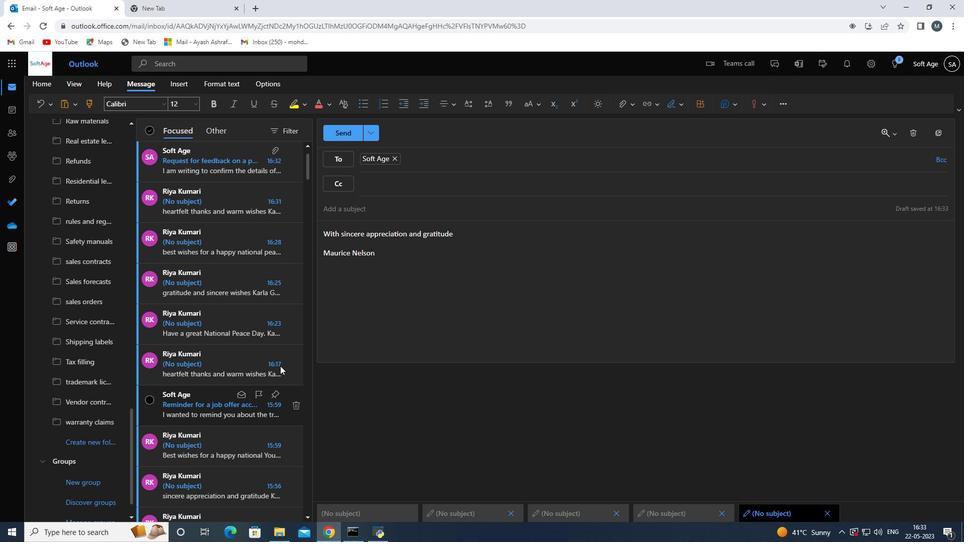 
Action: Mouse moved to (286, 352)
Screenshot: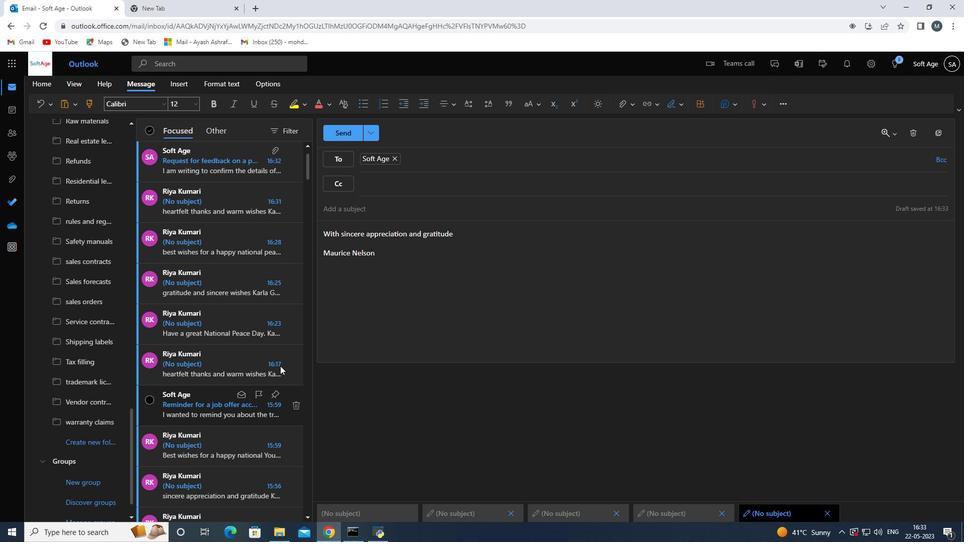 
Action: Mouse scrolled (286, 352) with delta (0, 0)
Screenshot: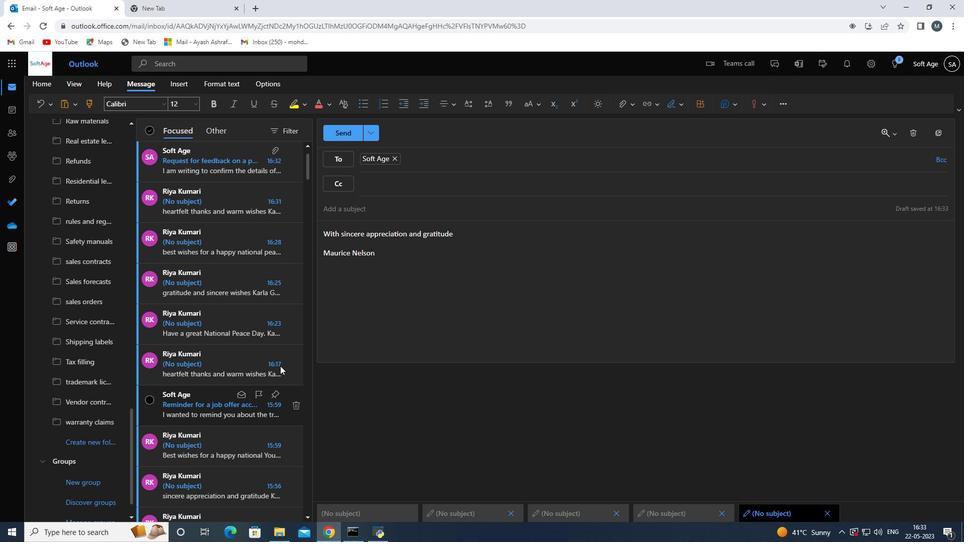 
Action: Mouse scrolled (286, 352) with delta (0, 0)
Screenshot: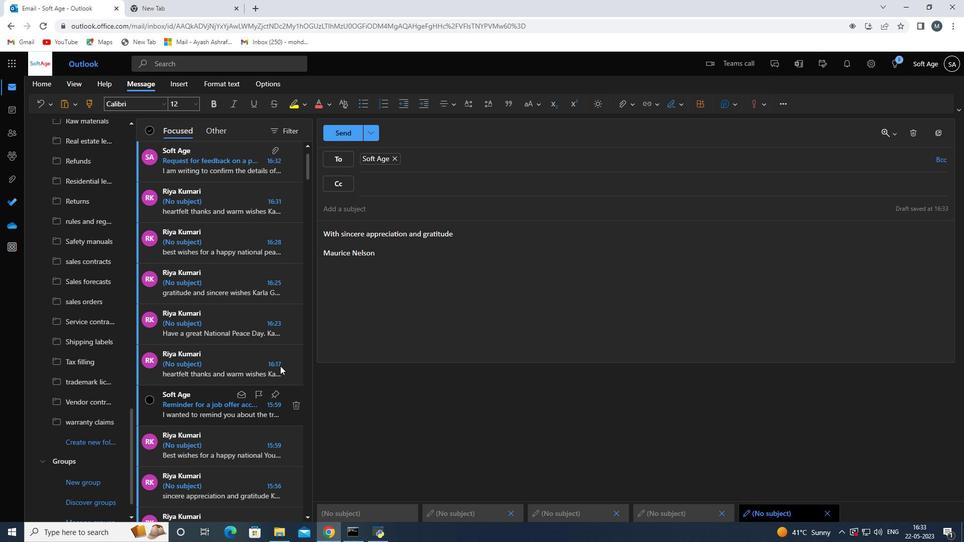 
Action: Mouse moved to (336, 128)
Screenshot: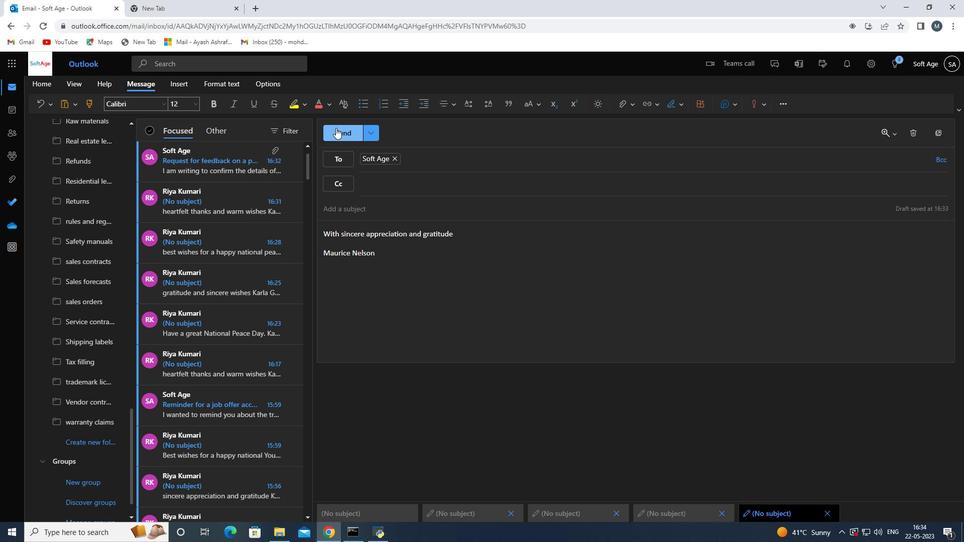 
Action: Mouse pressed left at (336, 128)
Screenshot: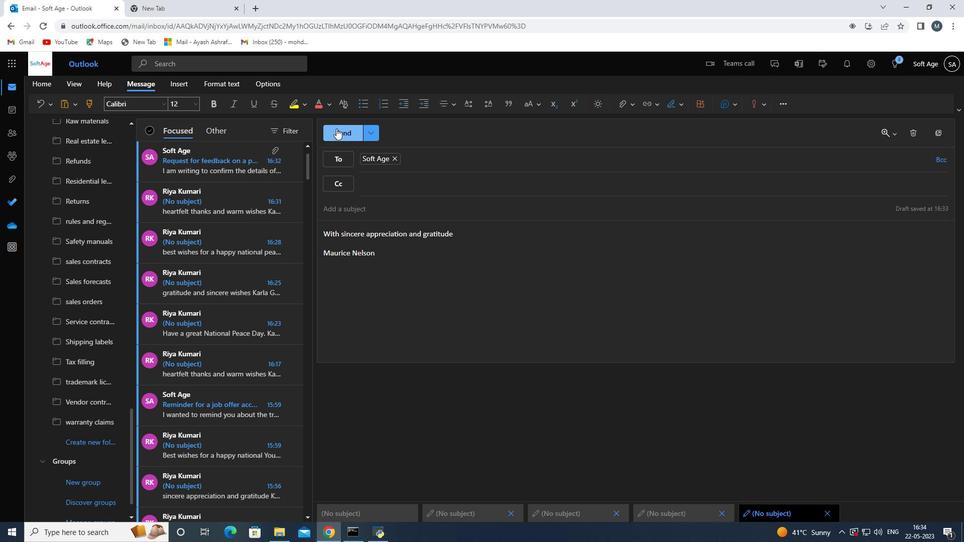 
Action: Mouse moved to (466, 316)
Screenshot: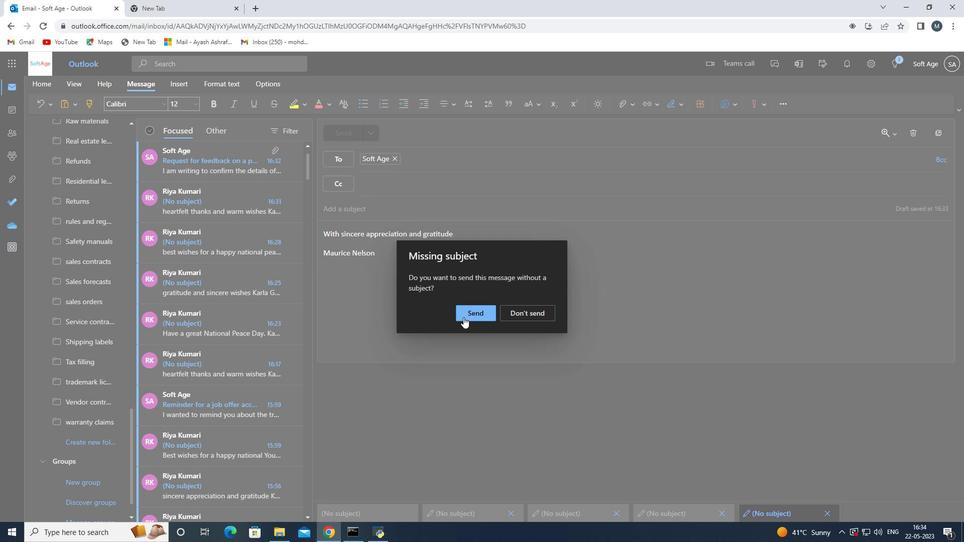 
Action: Mouse pressed left at (466, 316)
Screenshot: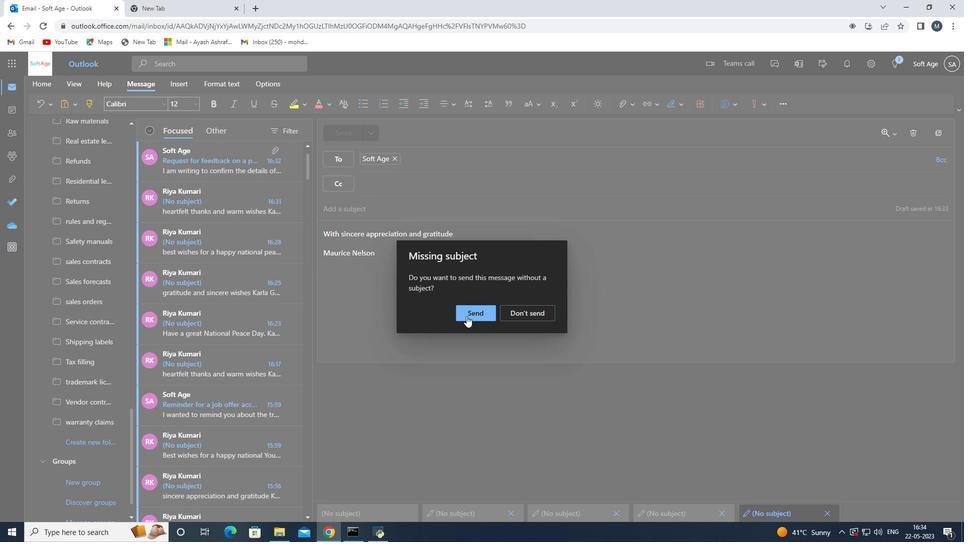 
